 Task: Create List Brand Extension Review in Board User Experience Best Practices to Workspace Event Furniture Rentals. Create List Brand Architecture Analysis in Board Product Price Optimization to Workspace Event Furniture Rentals. Create List Brand Architecture Strategy in Board Public Relations Crisis Communication Plan Development and Execution to Workspace Event Furniture Rentals
Action: Mouse moved to (656, 188)
Screenshot: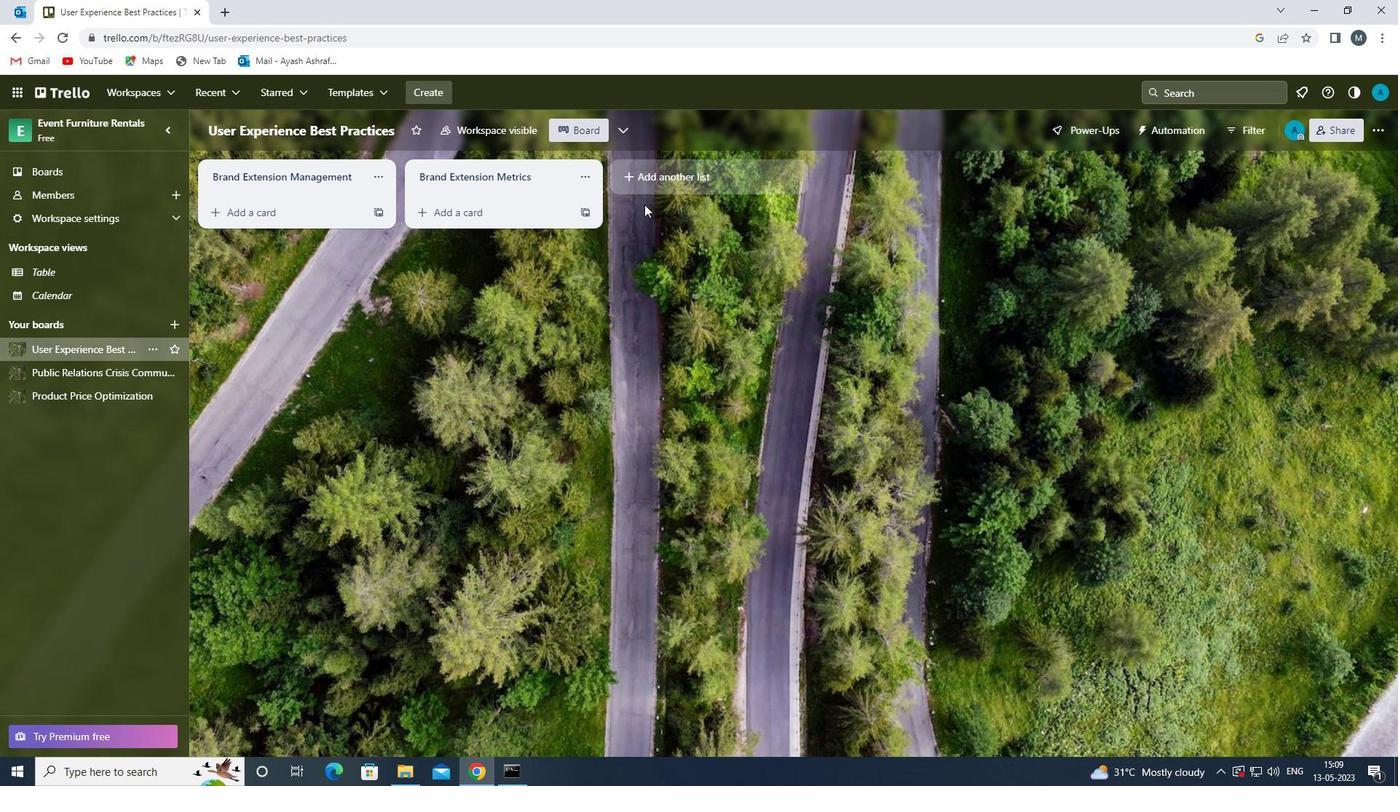
Action: Mouse pressed left at (656, 188)
Screenshot: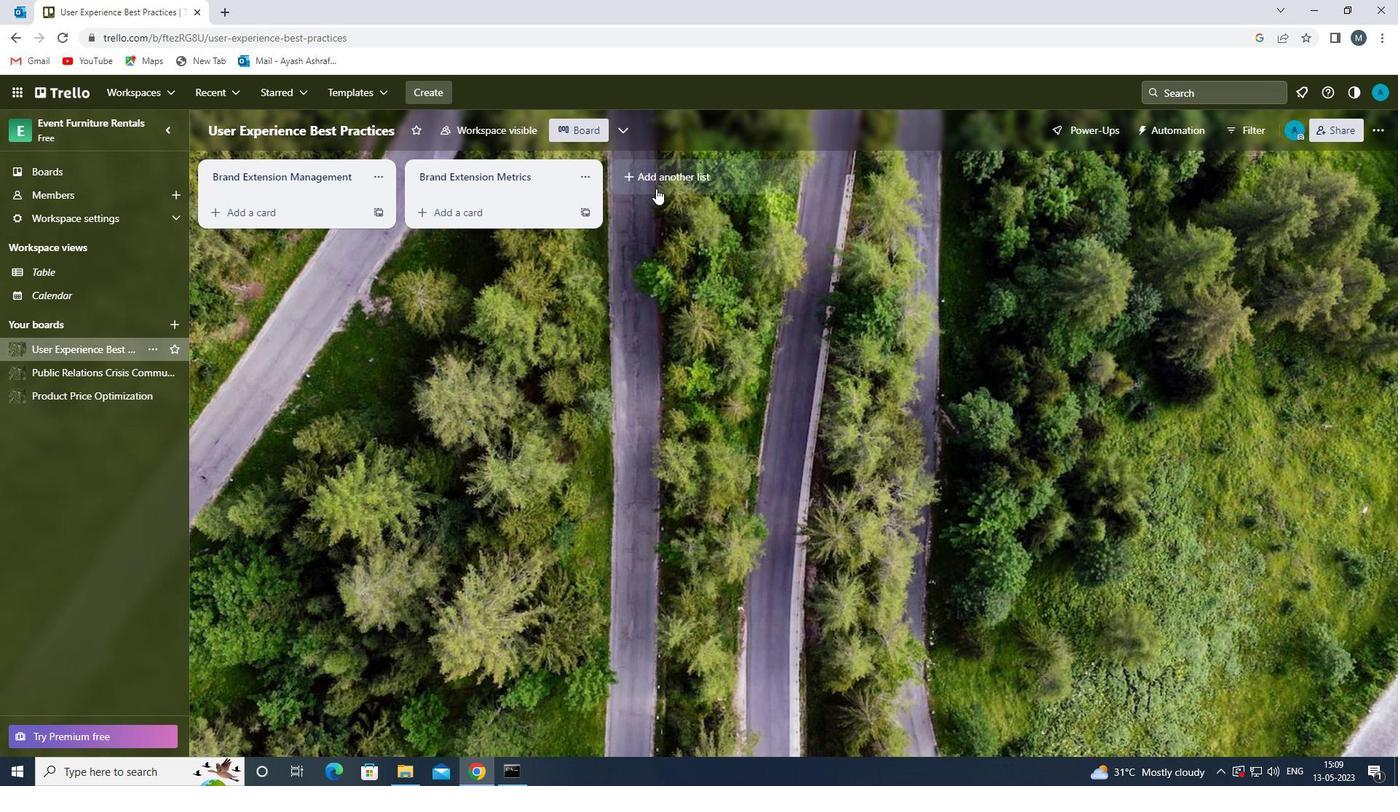 
Action: Mouse moved to (655, 183)
Screenshot: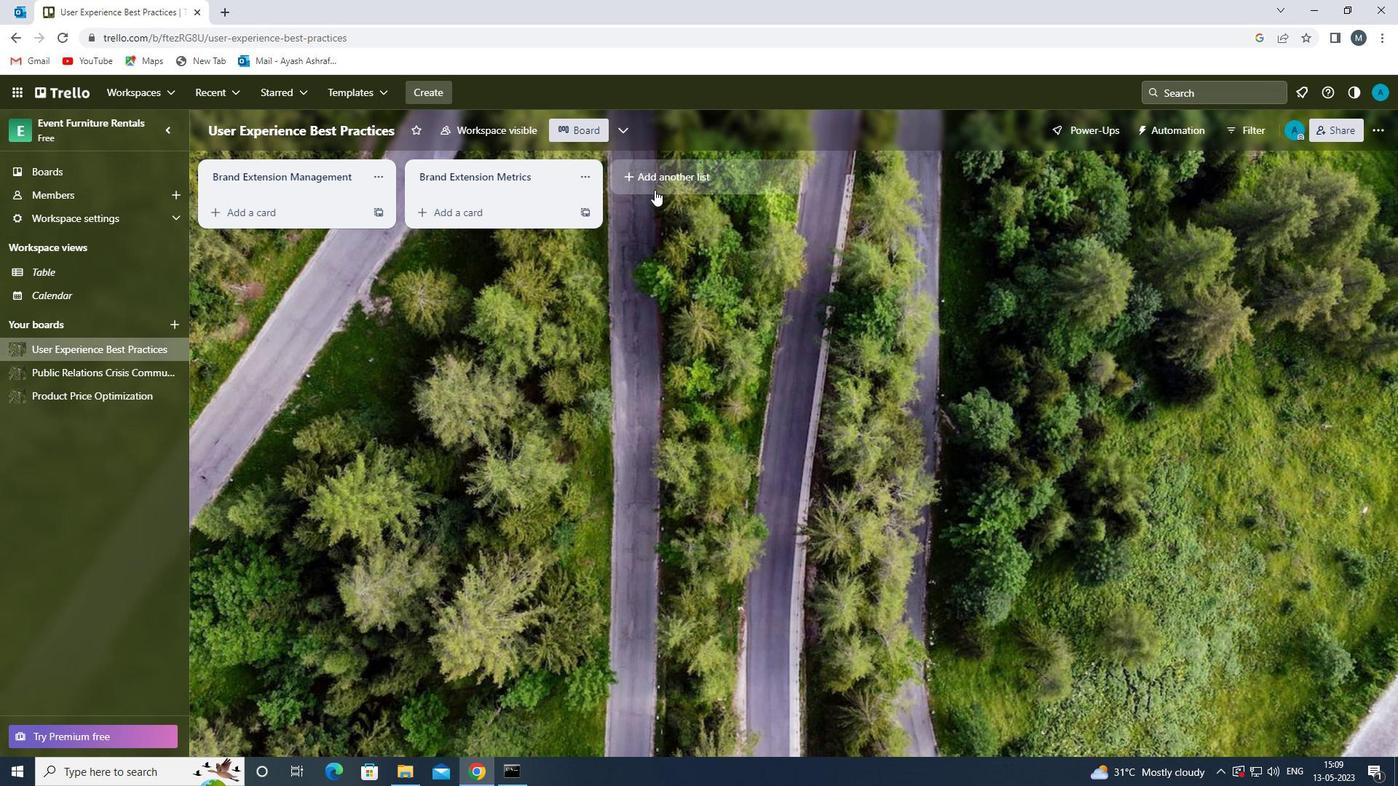 
Action: Mouse pressed left at (655, 183)
Screenshot: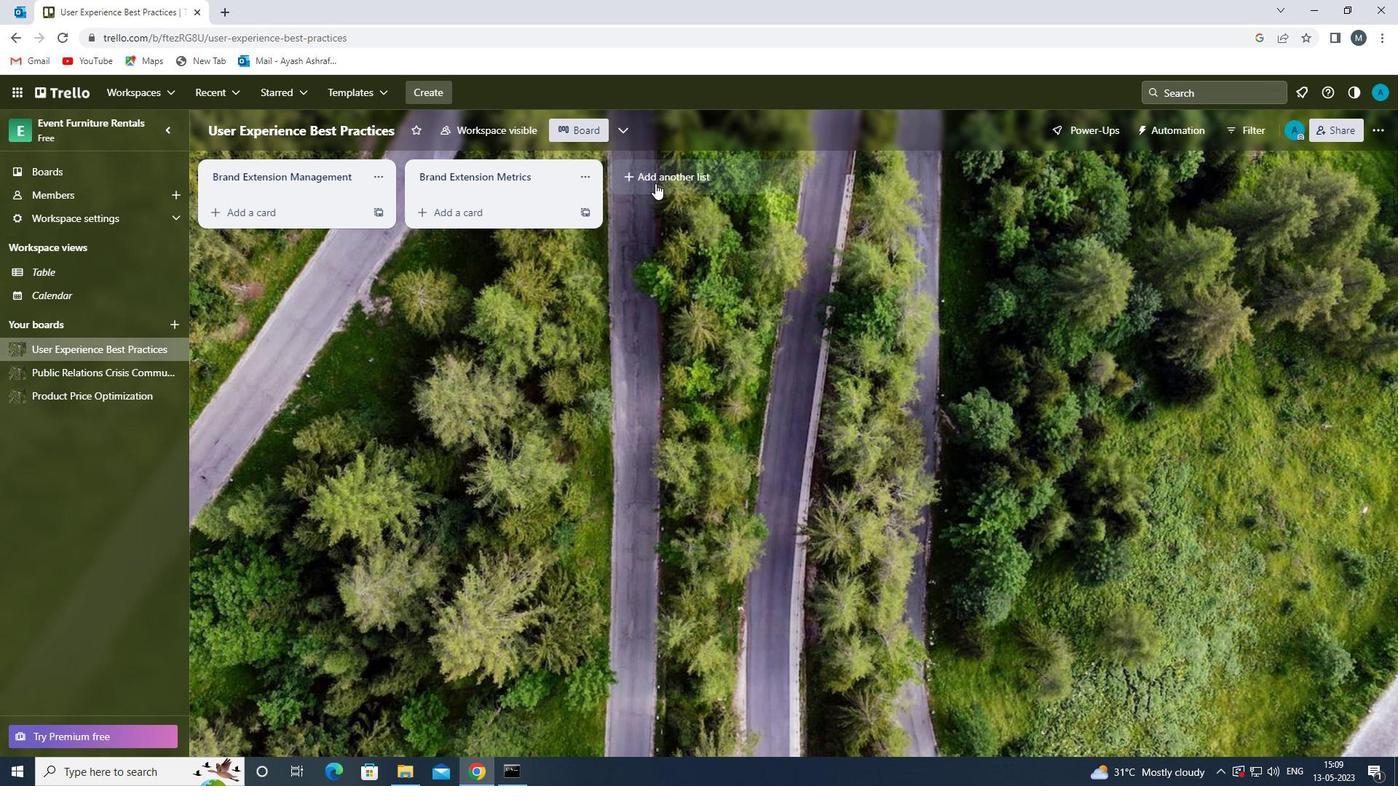 
Action: Mouse moved to (649, 178)
Screenshot: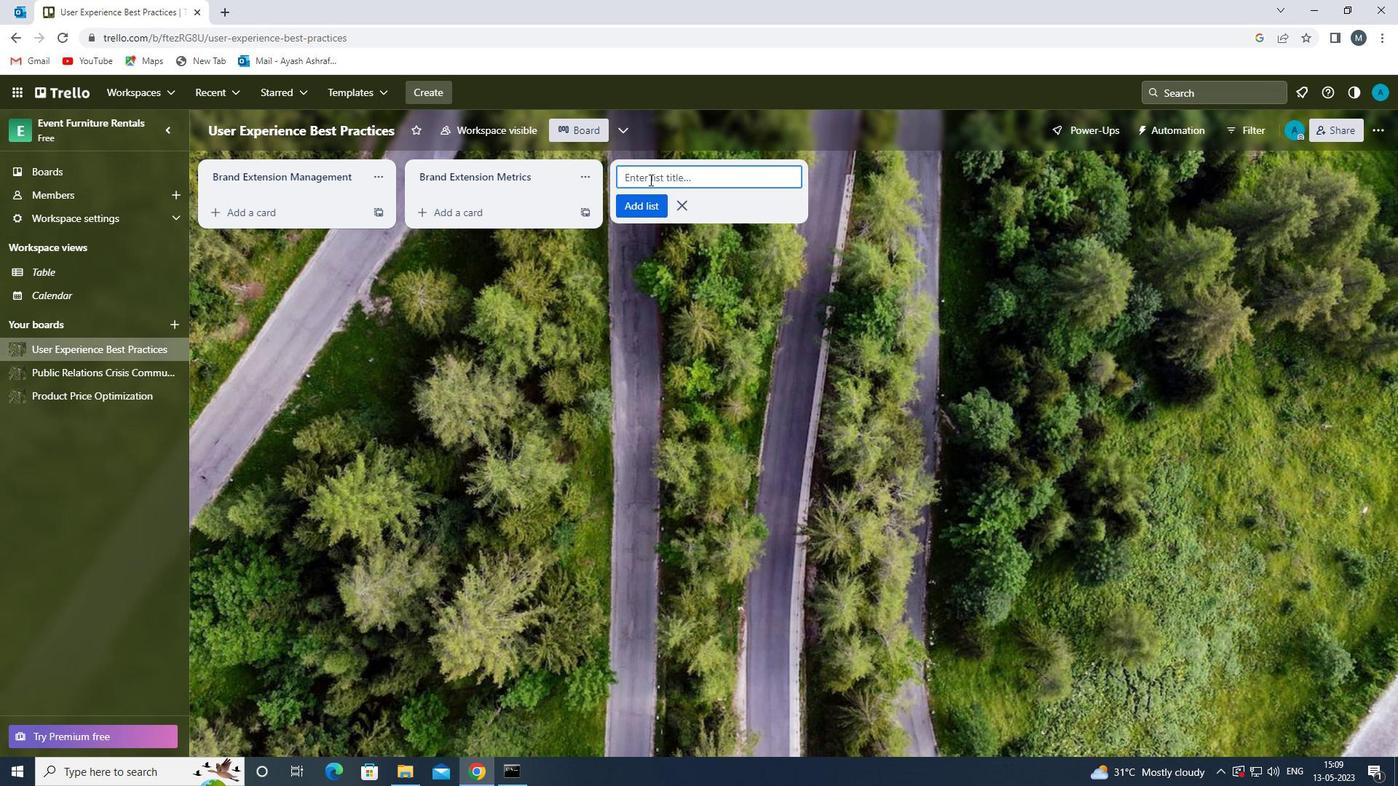 
Action: Mouse pressed left at (649, 178)
Screenshot: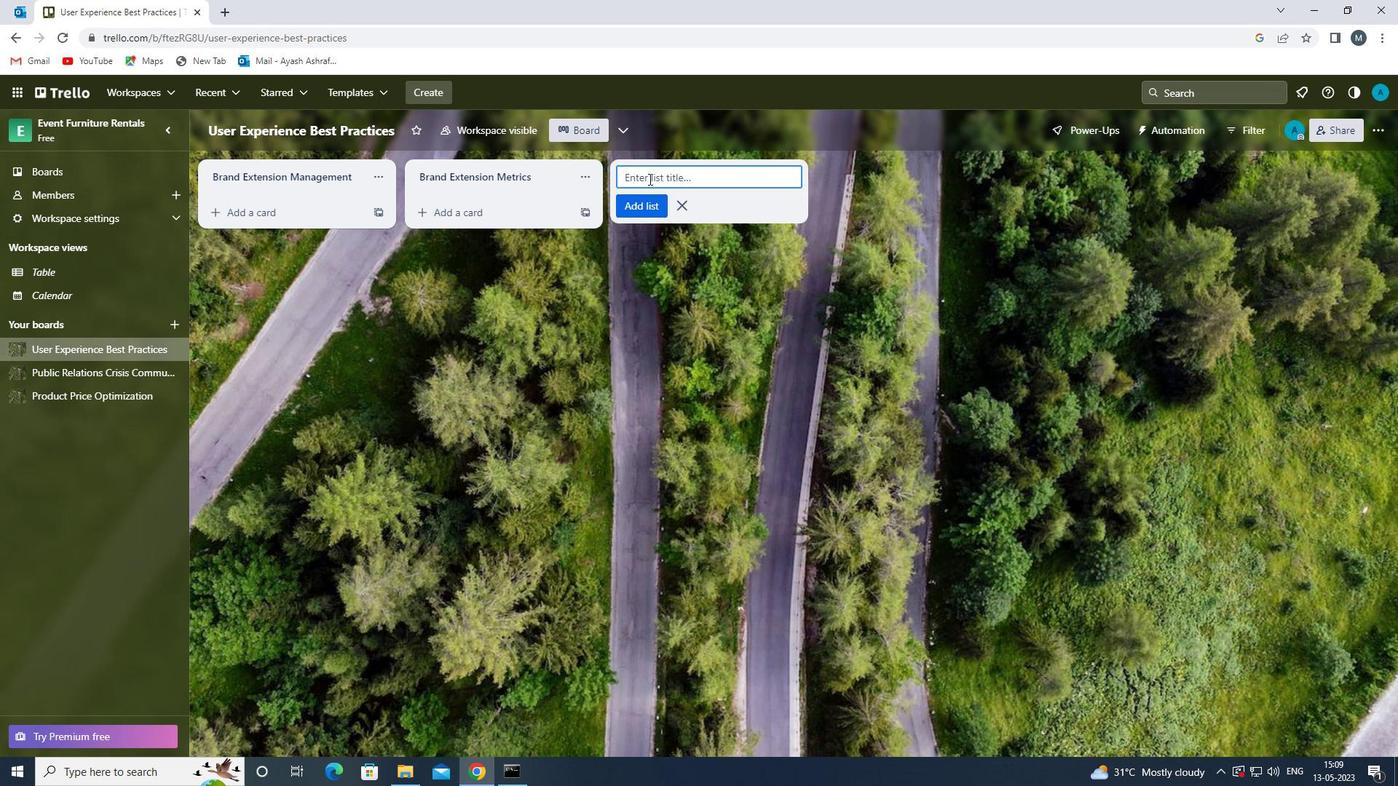 
Action: Key pressed <Key.shift>BRAND<Key.space><Key.shift>EXTENSION<Key.space><Key.shift>REVIEW<Key.space>
Screenshot: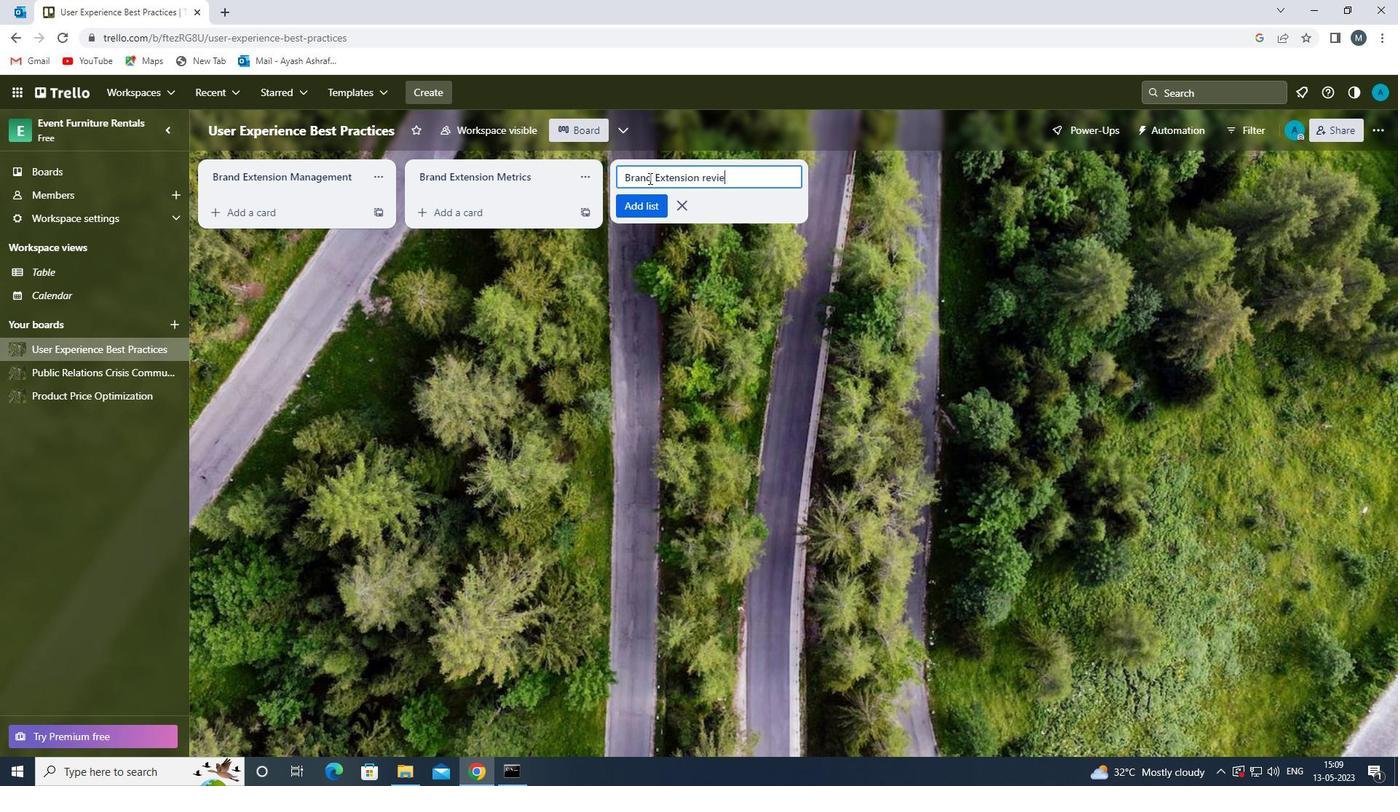 
Action: Mouse moved to (706, 176)
Screenshot: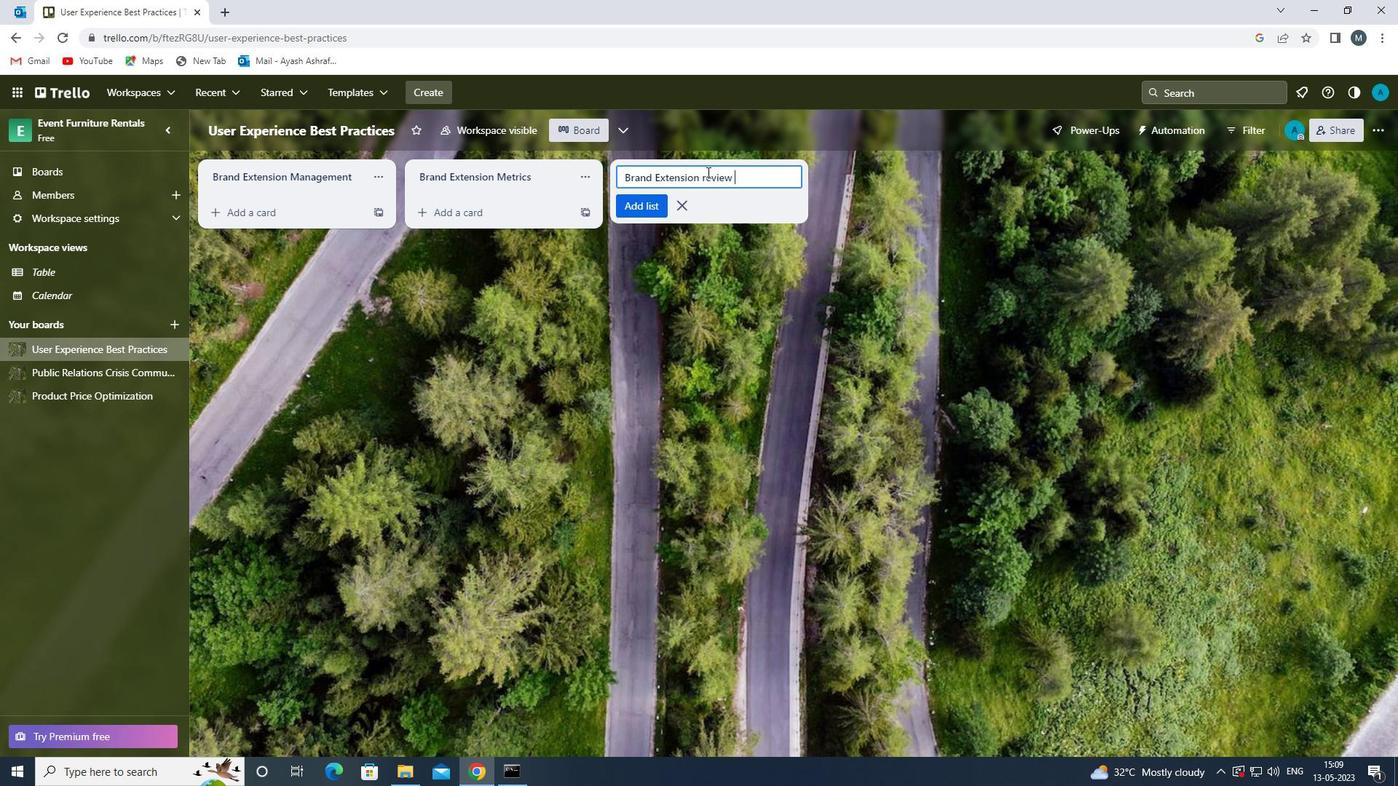 
Action: Mouse pressed left at (706, 176)
Screenshot: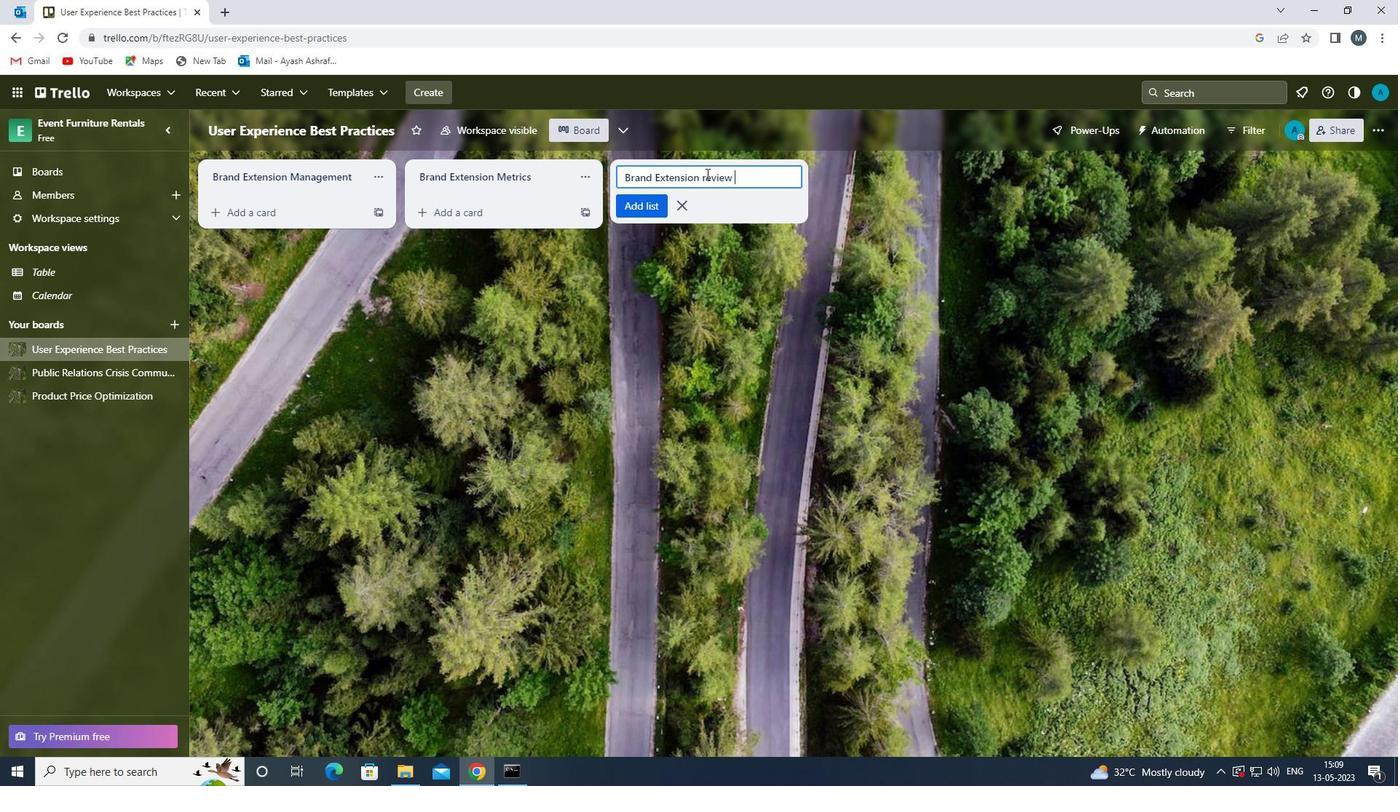 
Action: Mouse moved to (706, 177)
Screenshot: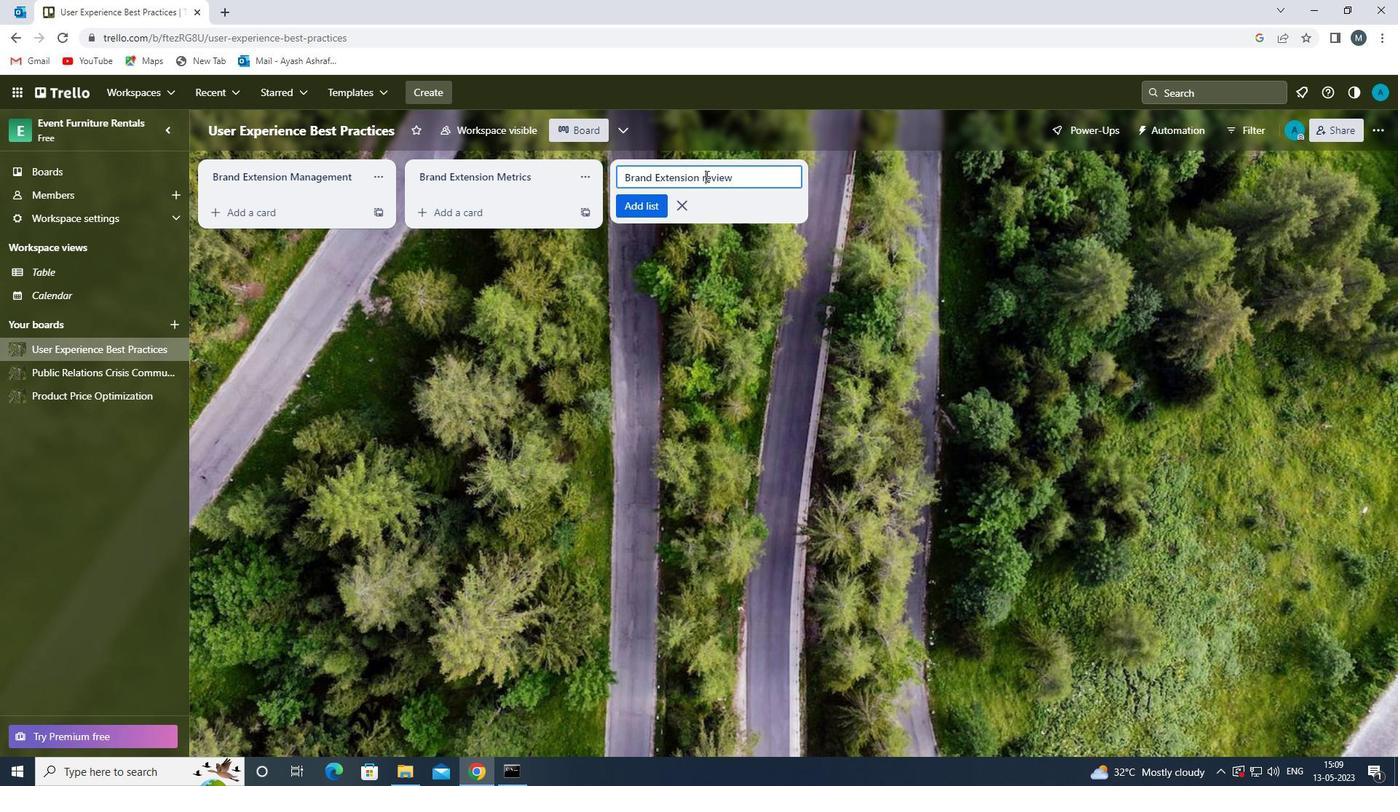
Action: Key pressed <Key.backspace><Key.shift>R
Screenshot: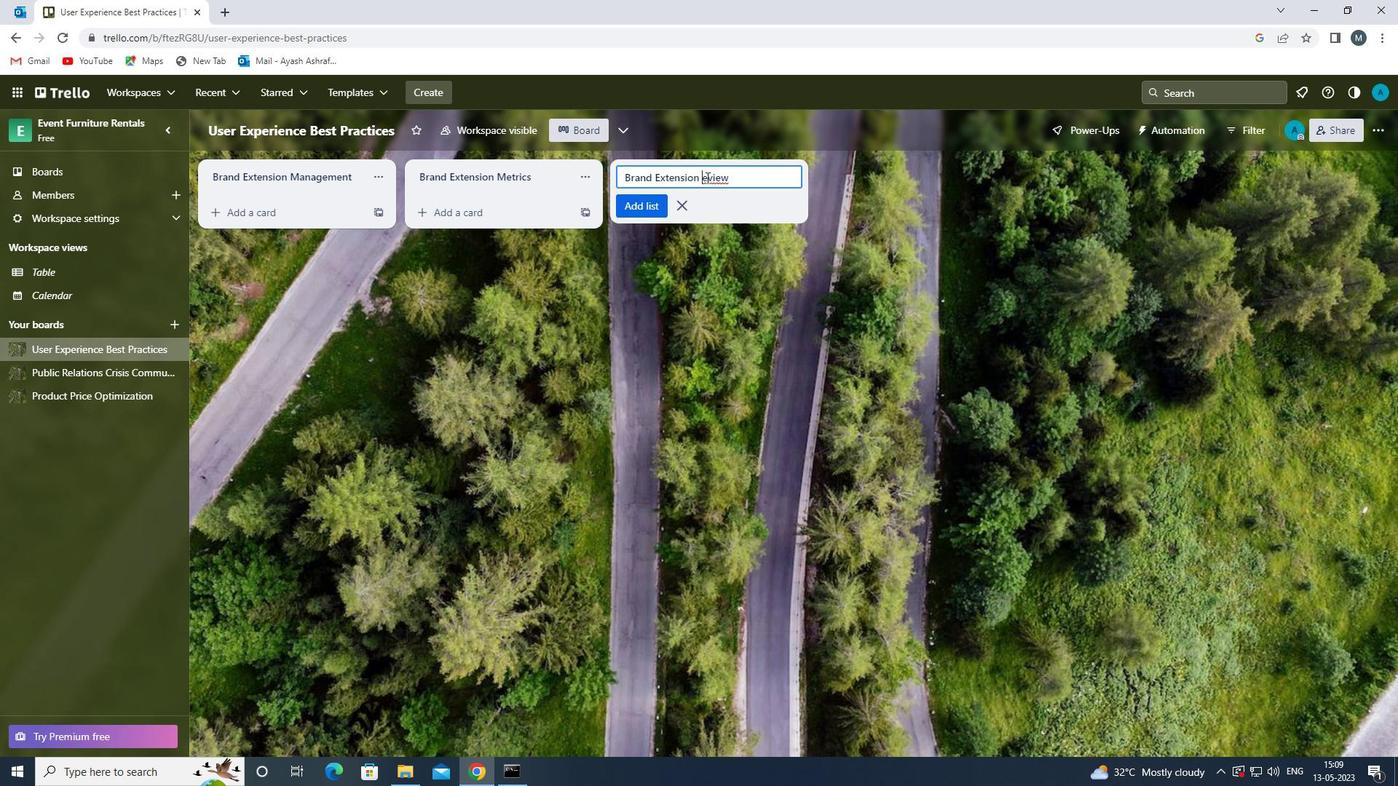 
Action: Mouse moved to (644, 212)
Screenshot: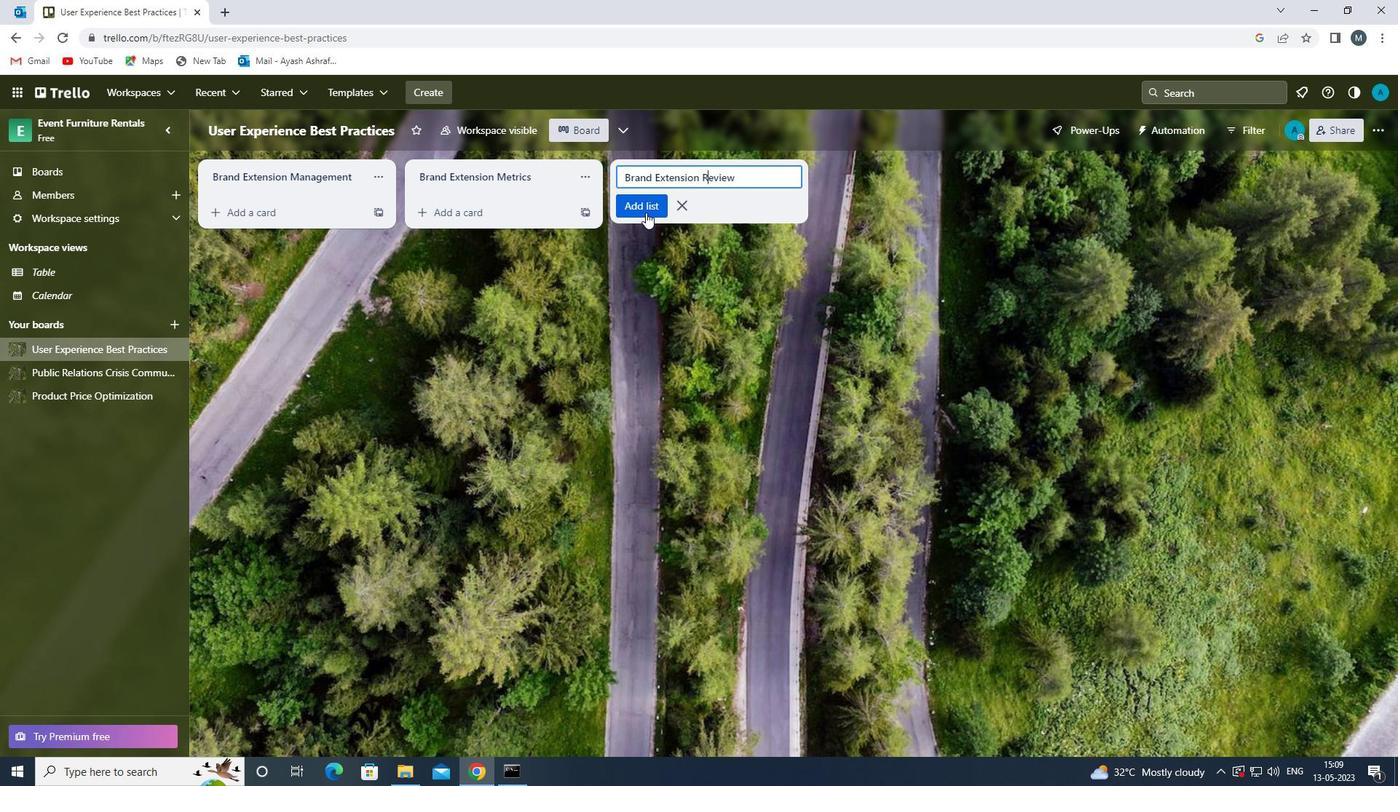 
Action: Mouse pressed left at (644, 212)
Screenshot: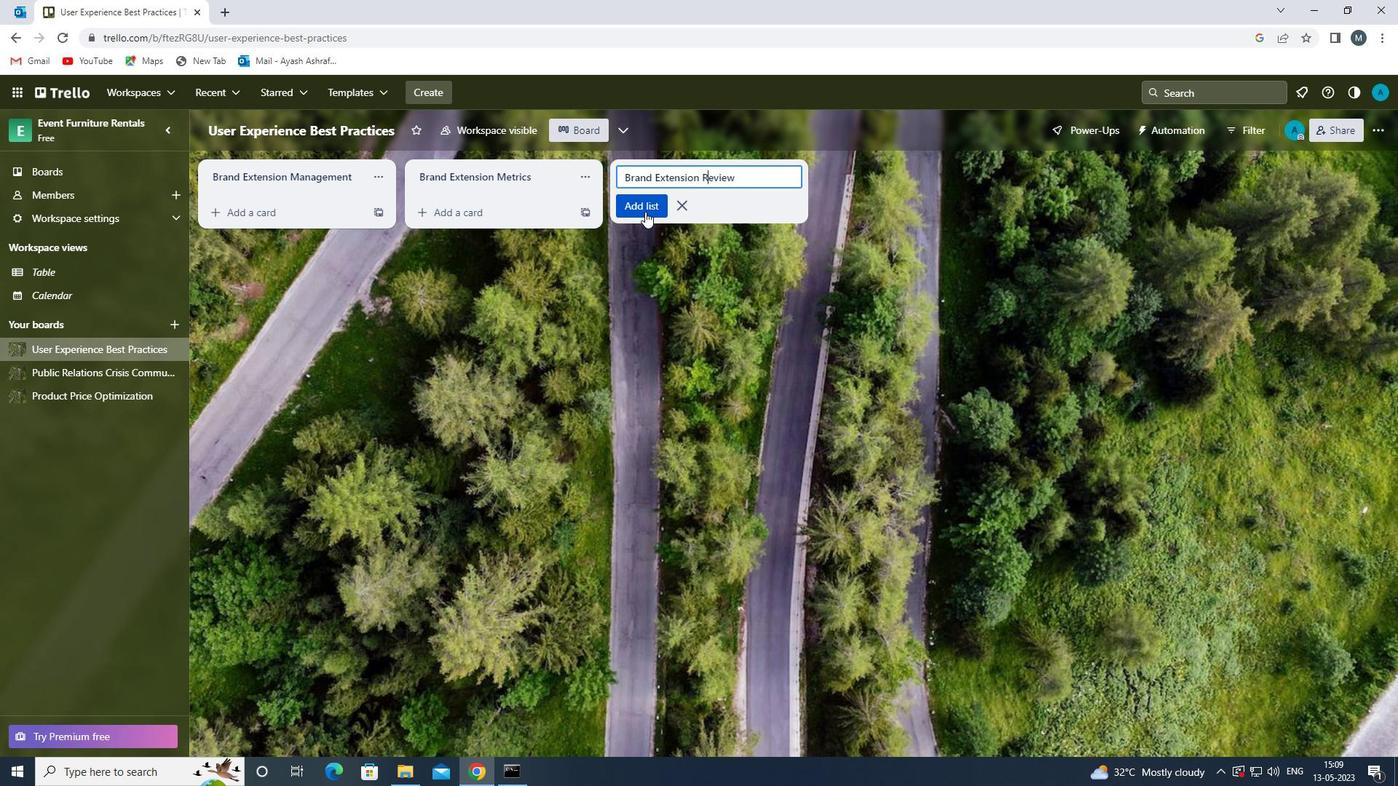 
Action: Mouse moved to (469, 426)
Screenshot: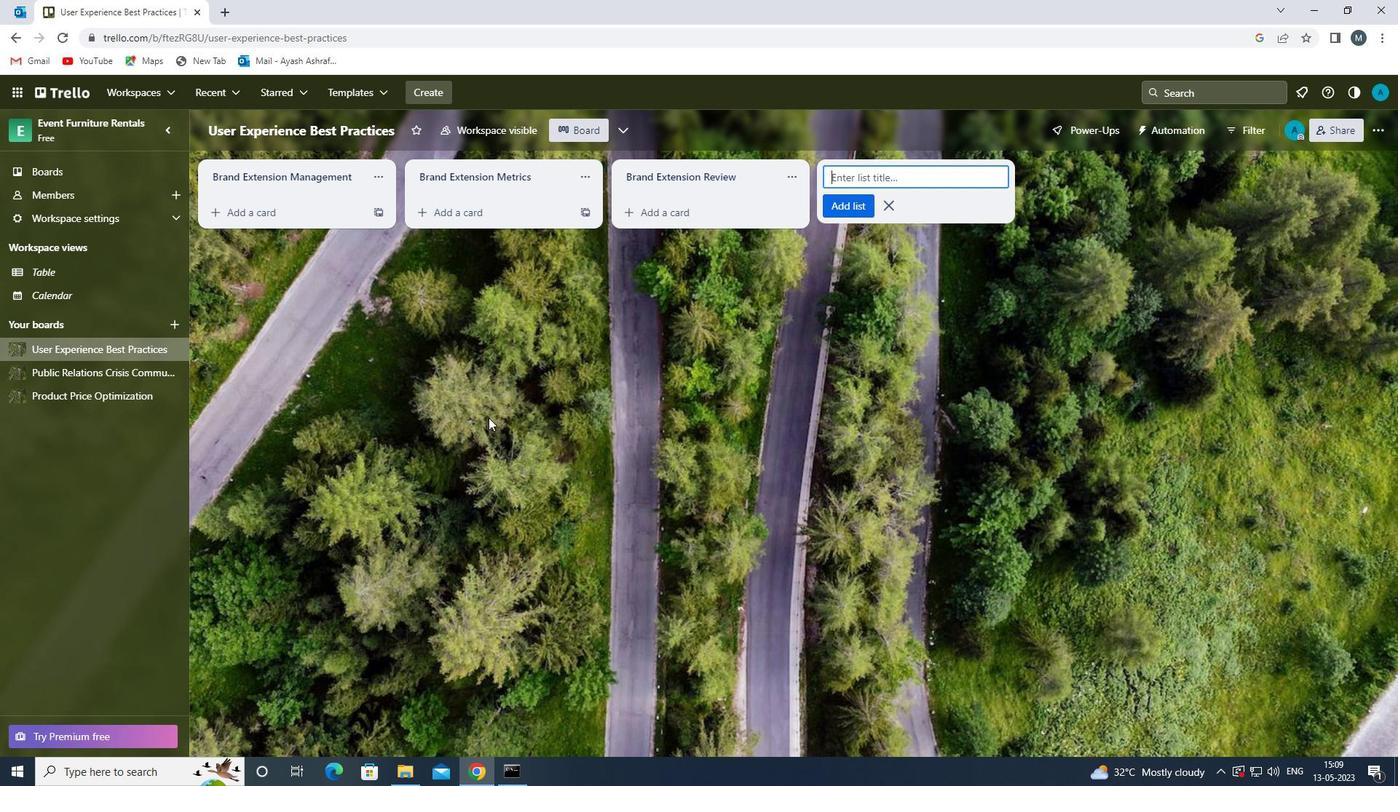 
Action: Mouse pressed left at (469, 426)
Screenshot: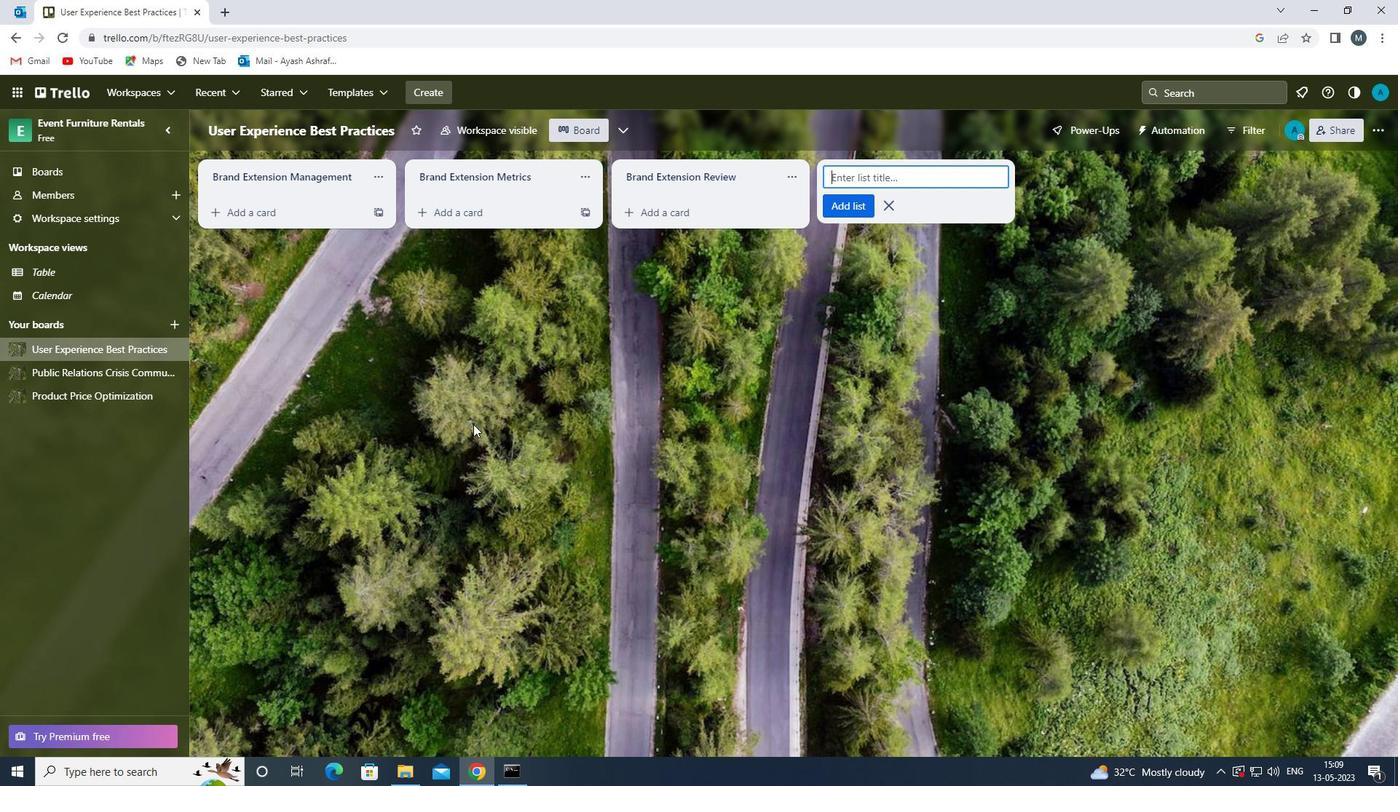 
Action: Mouse moved to (86, 400)
Screenshot: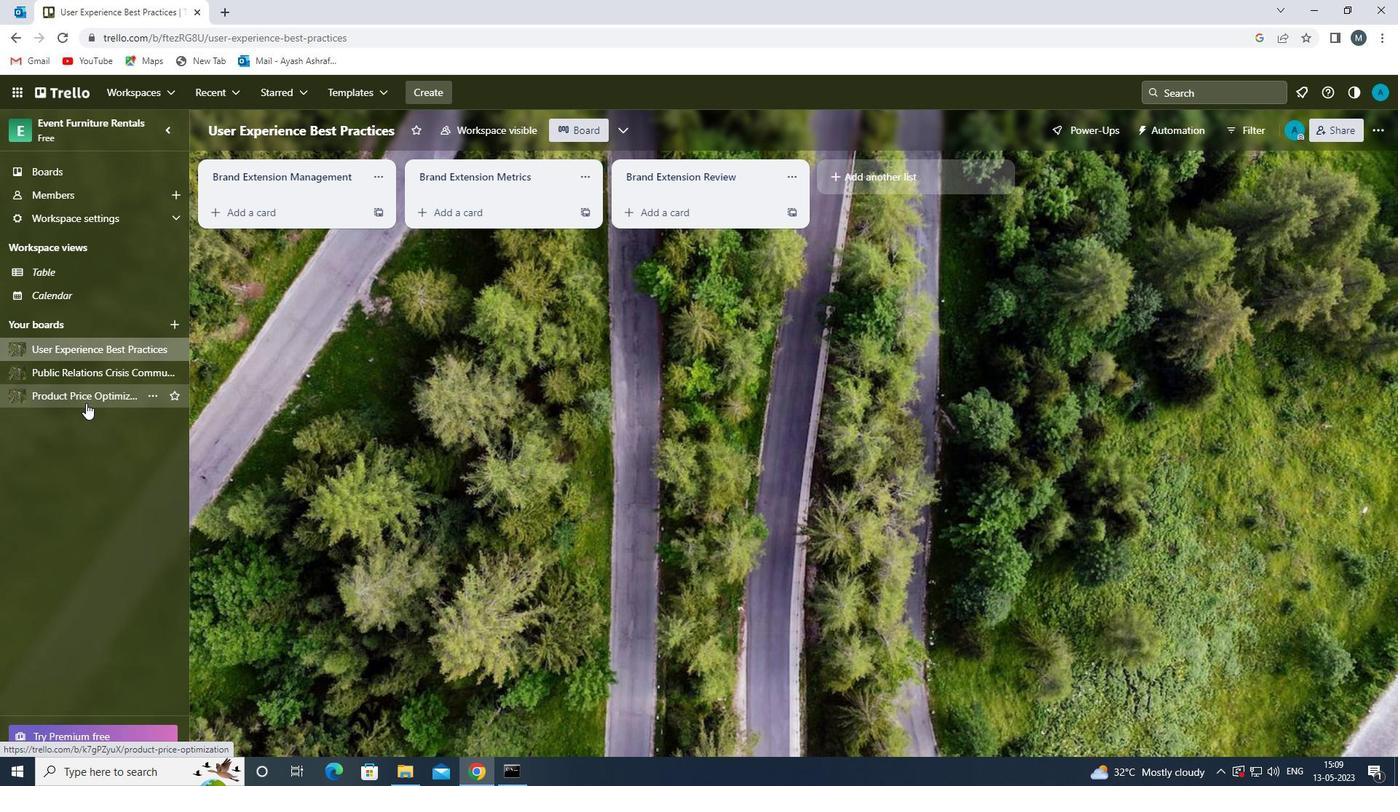 
Action: Mouse pressed left at (86, 400)
Screenshot: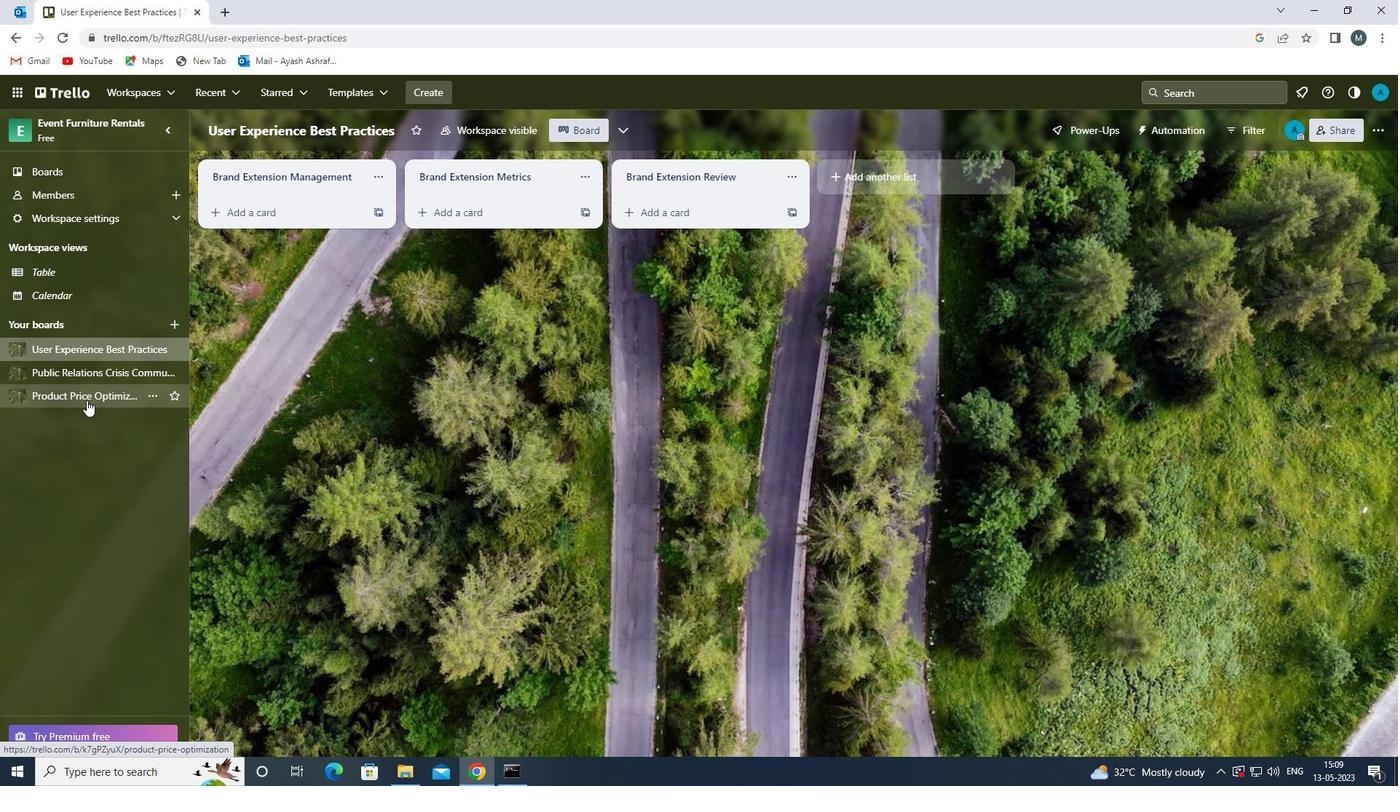
Action: Mouse moved to (658, 179)
Screenshot: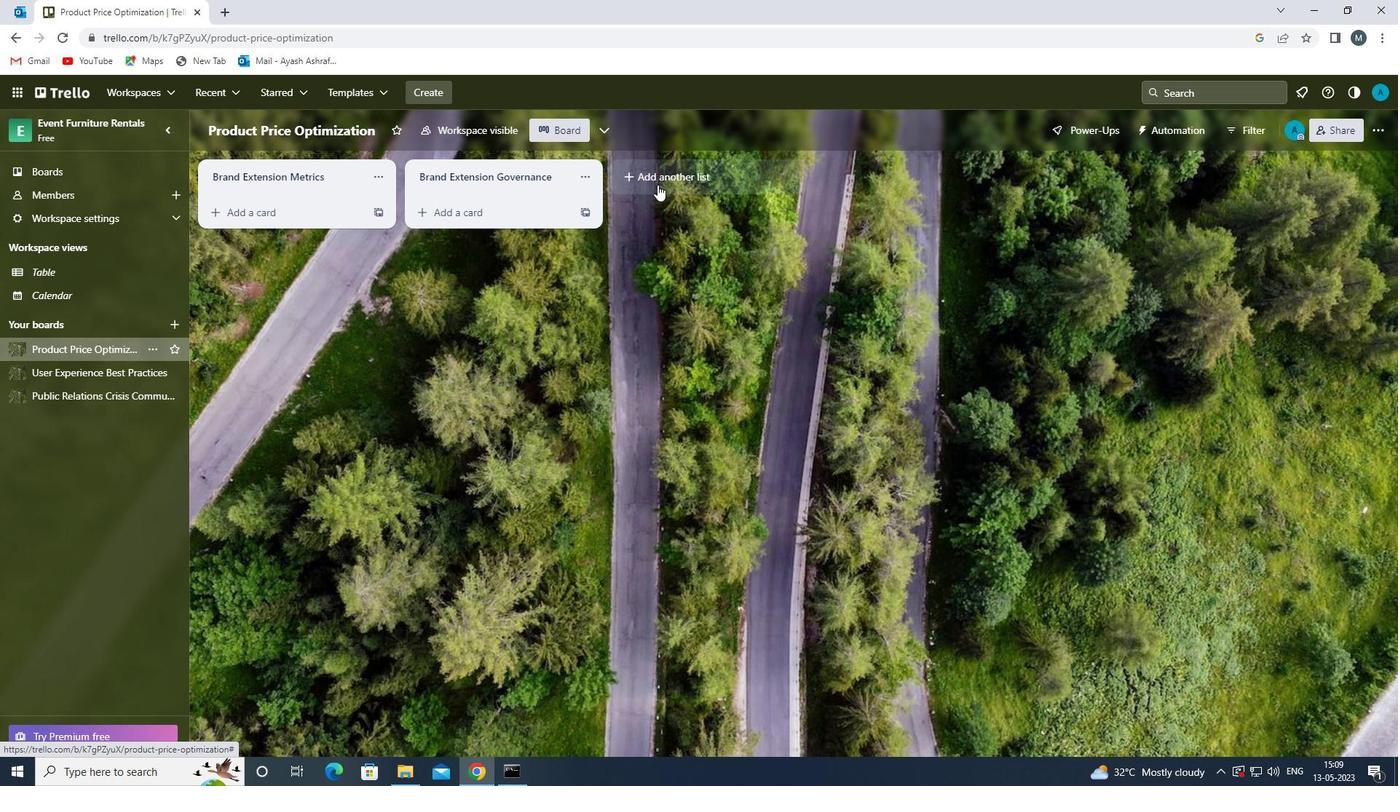 
Action: Mouse pressed left at (658, 179)
Screenshot: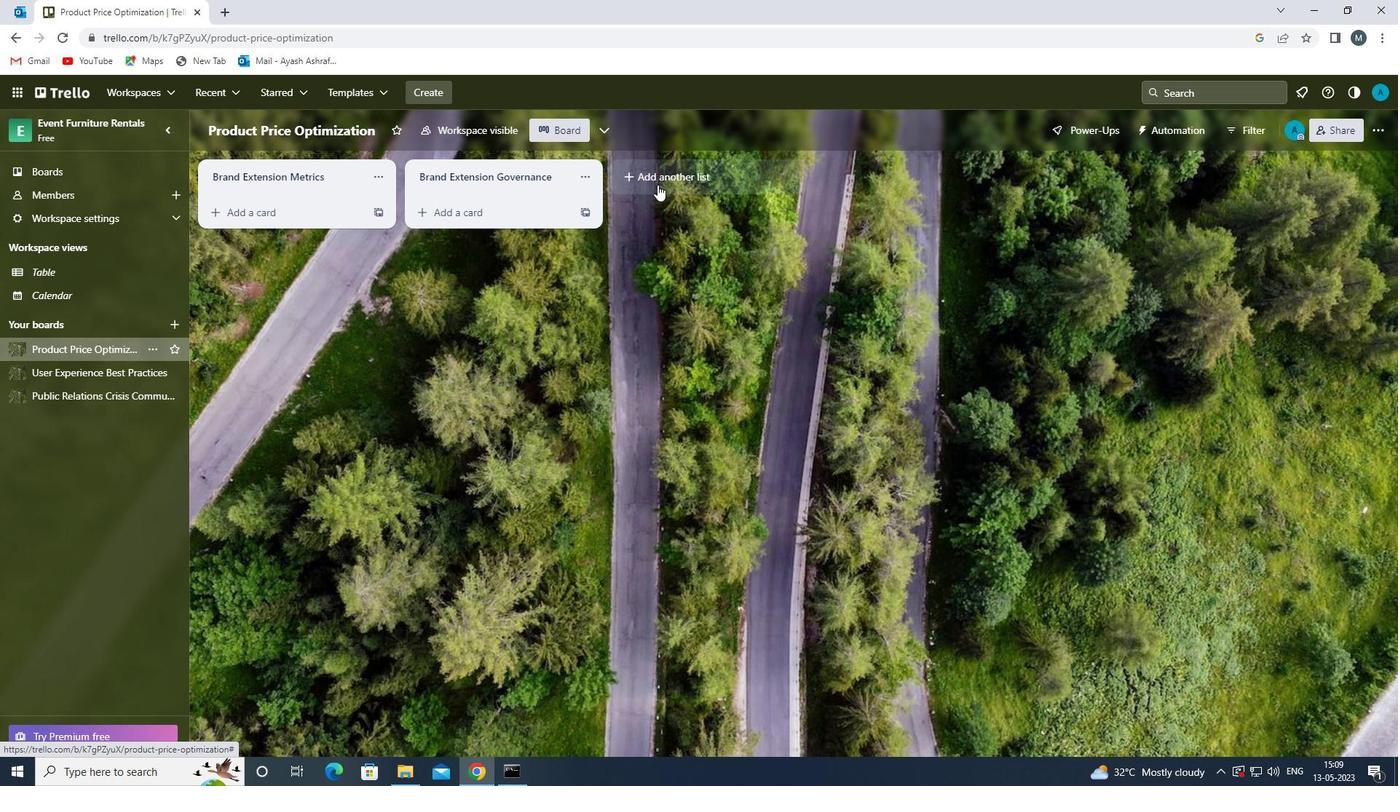 
Action: Mouse moved to (639, 179)
Screenshot: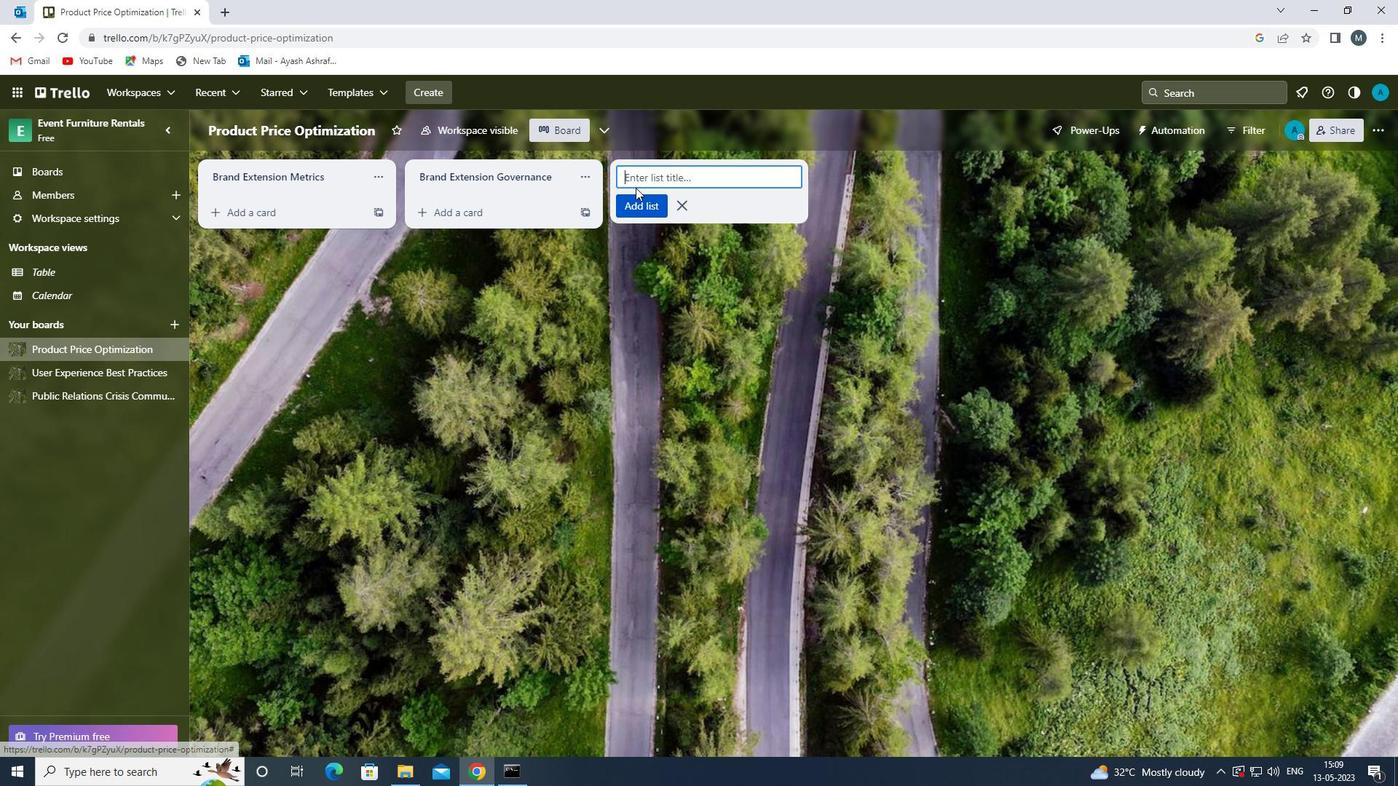 
Action: Mouse pressed left at (639, 179)
Screenshot: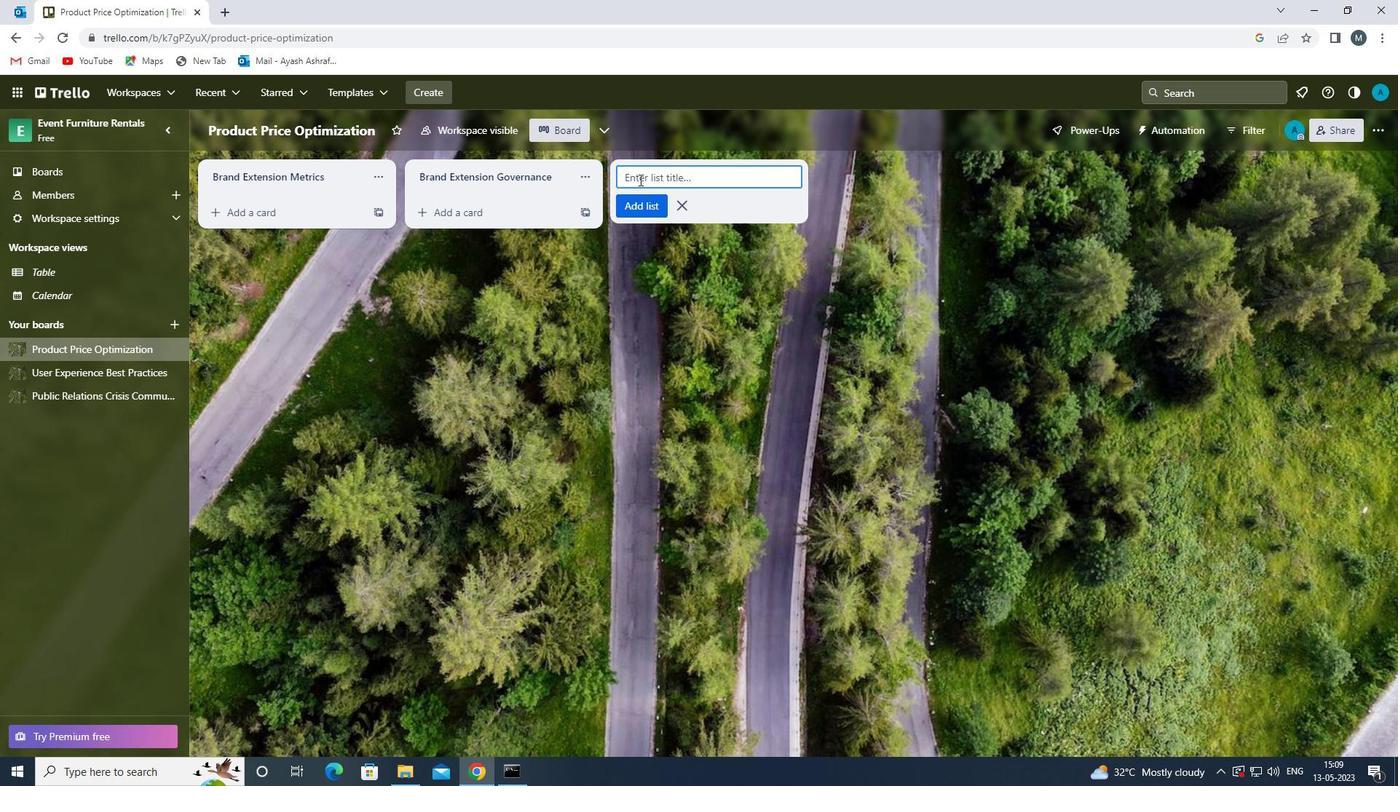 
Action: Key pressed <Key.shift>BRAND<Key.space><Key.shift>ARCHITECTURE<Key.space><Key.shift>ANALYSIS<Key.space>
Screenshot: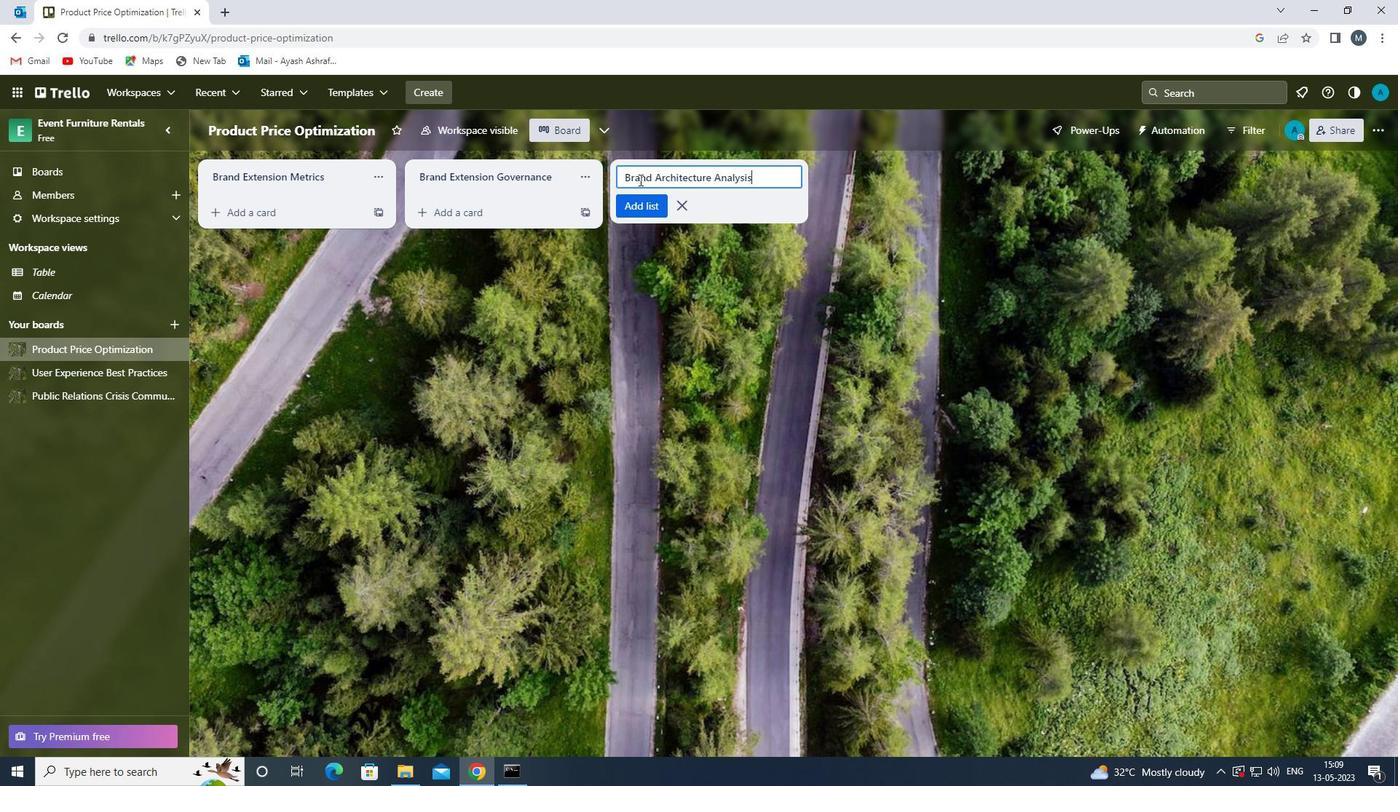 
Action: Mouse moved to (633, 206)
Screenshot: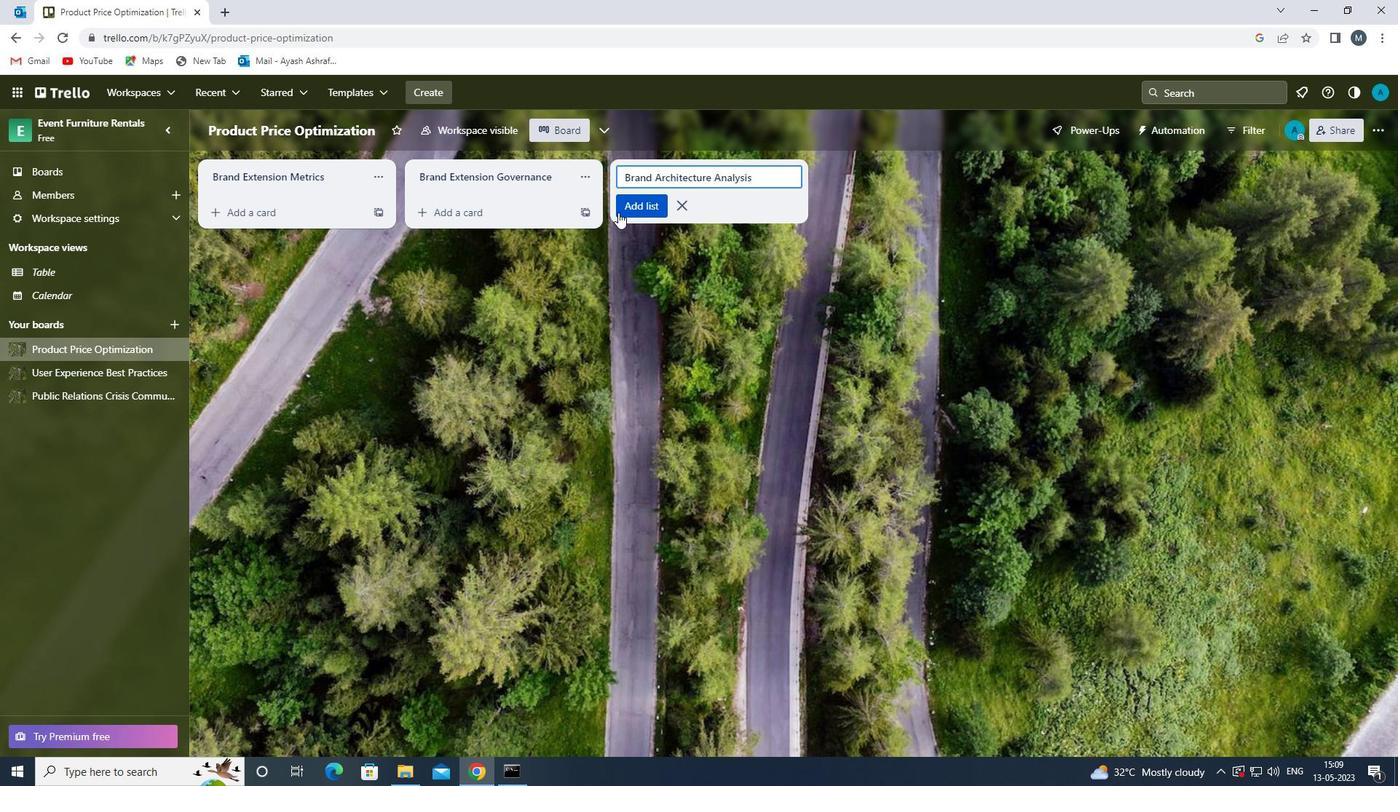 
Action: Mouse pressed left at (633, 206)
Screenshot: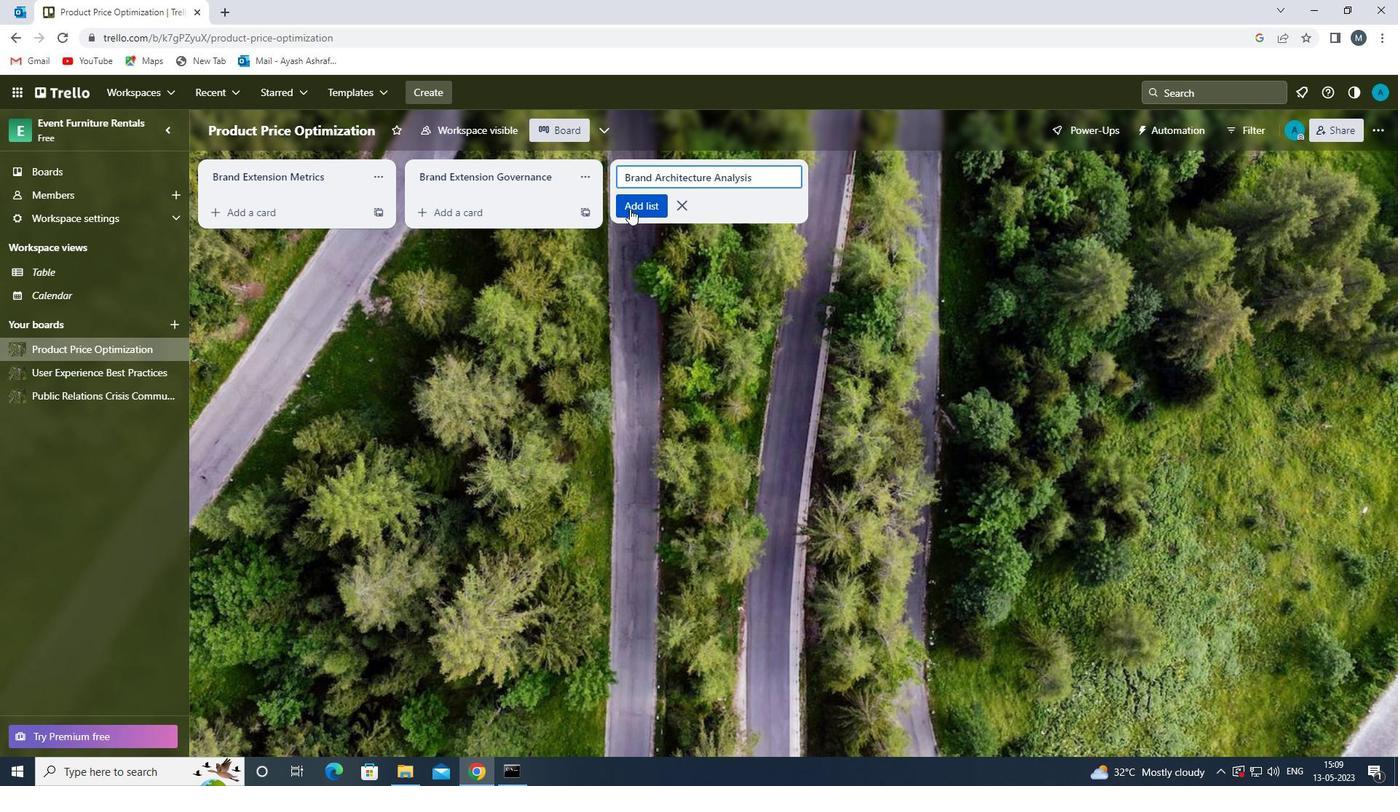 
Action: Mouse moved to (443, 432)
Screenshot: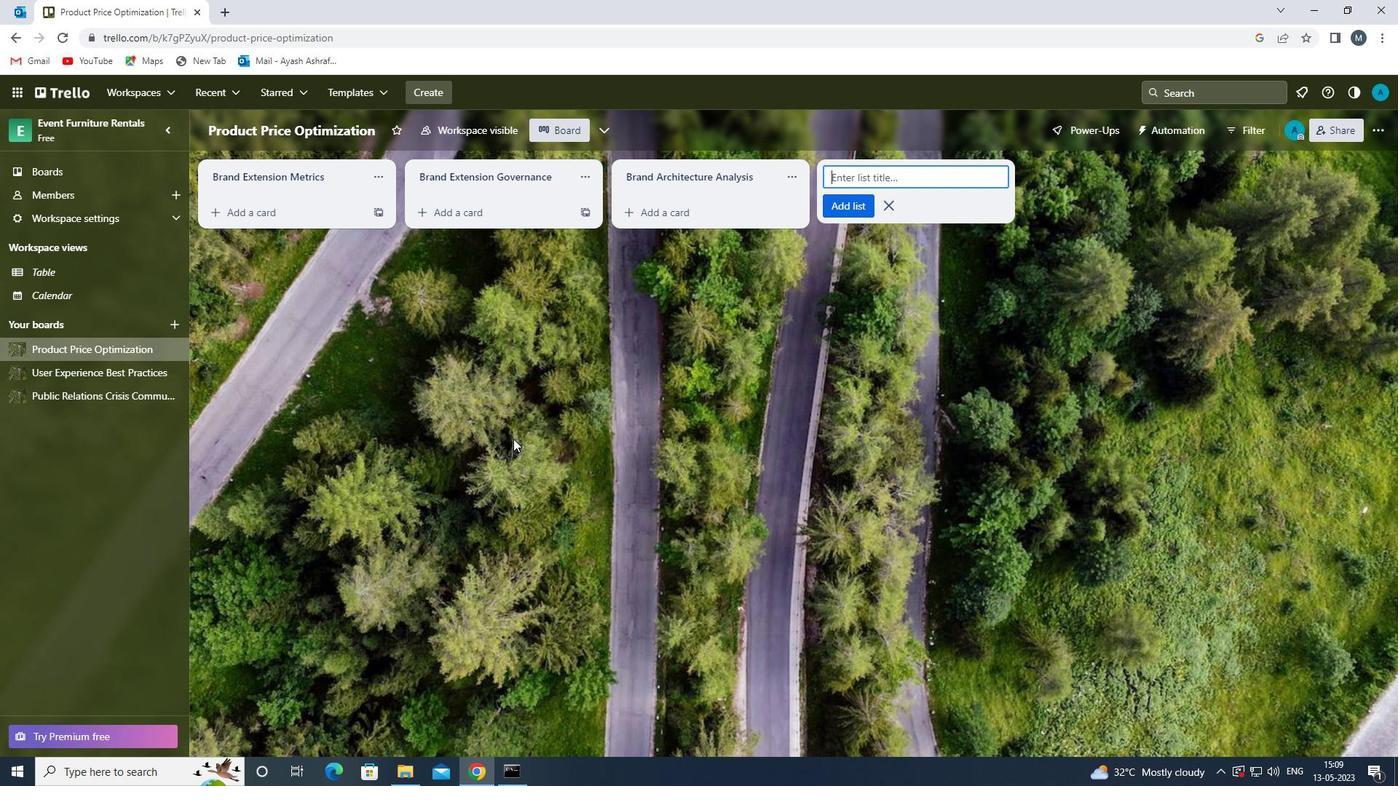 
Action: Mouse pressed left at (443, 432)
Screenshot: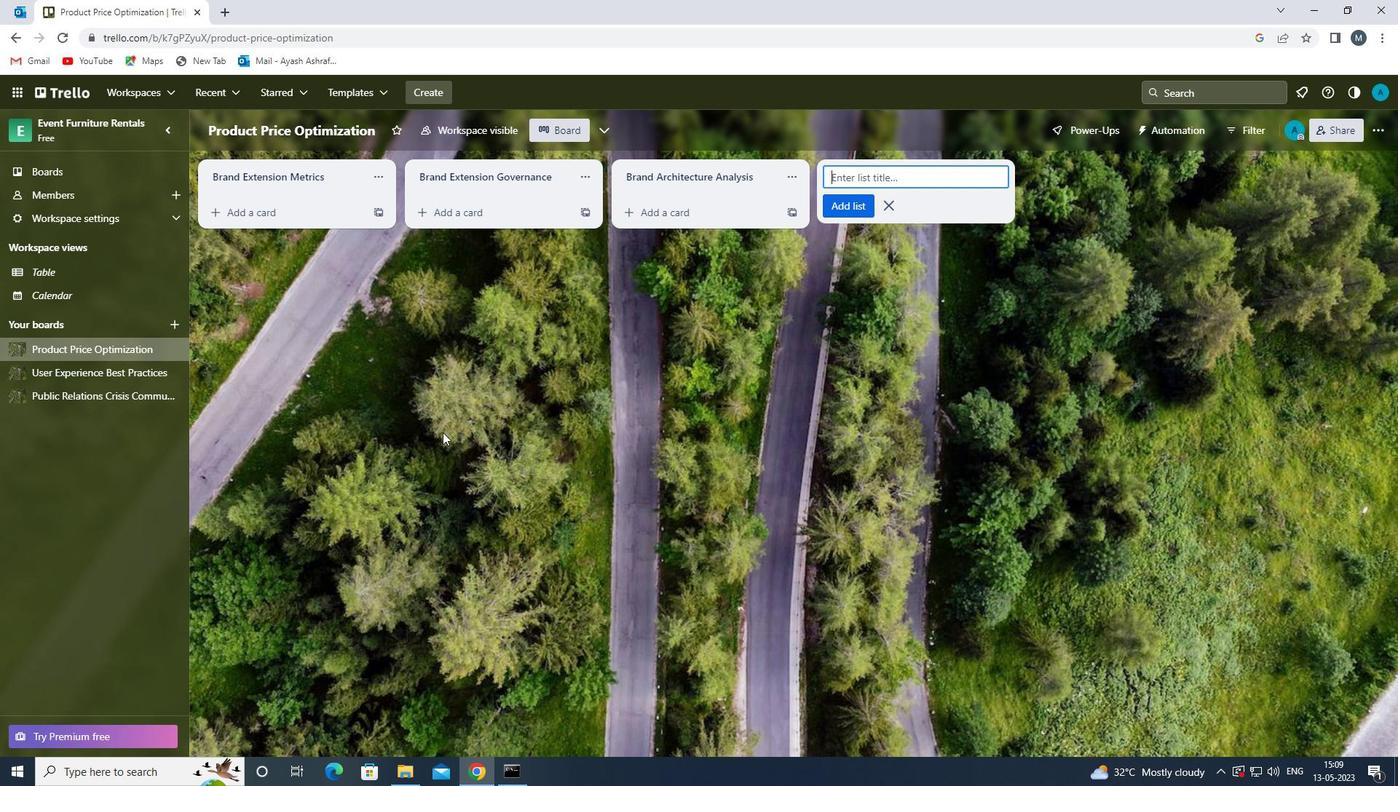 
Action: Mouse moved to (74, 400)
Screenshot: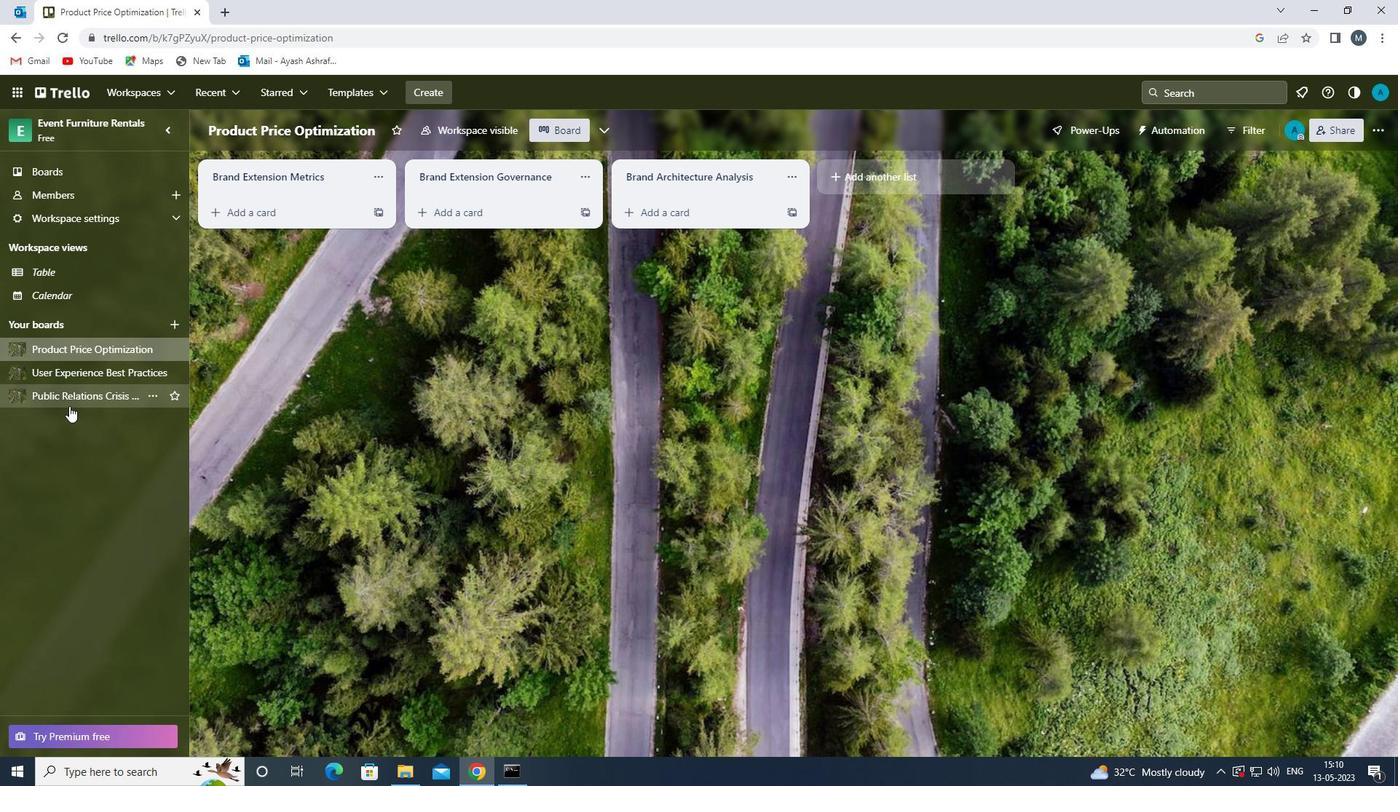 
Action: Mouse pressed left at (74, 400)
Screenshot: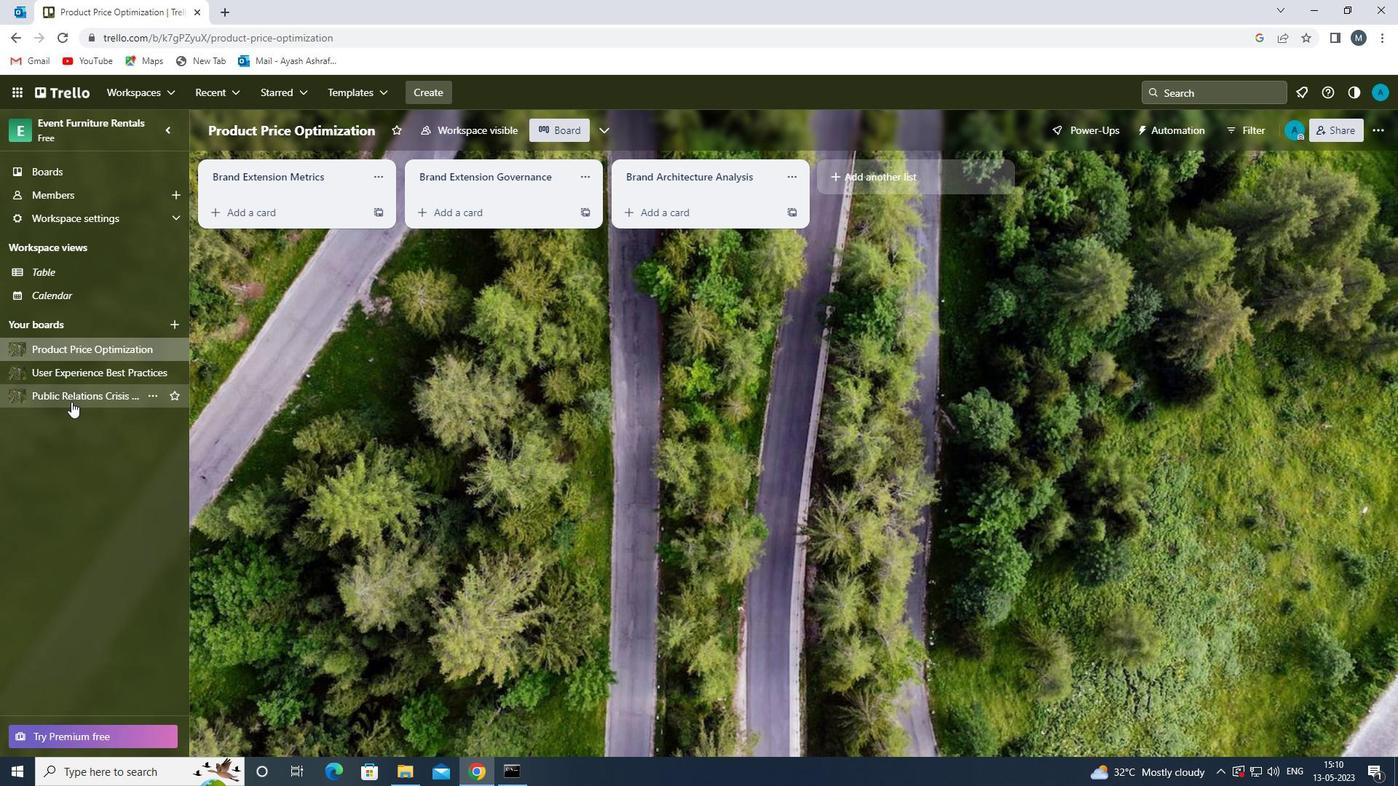 
Action: Mouse moved to (664, 173)
Screenshot: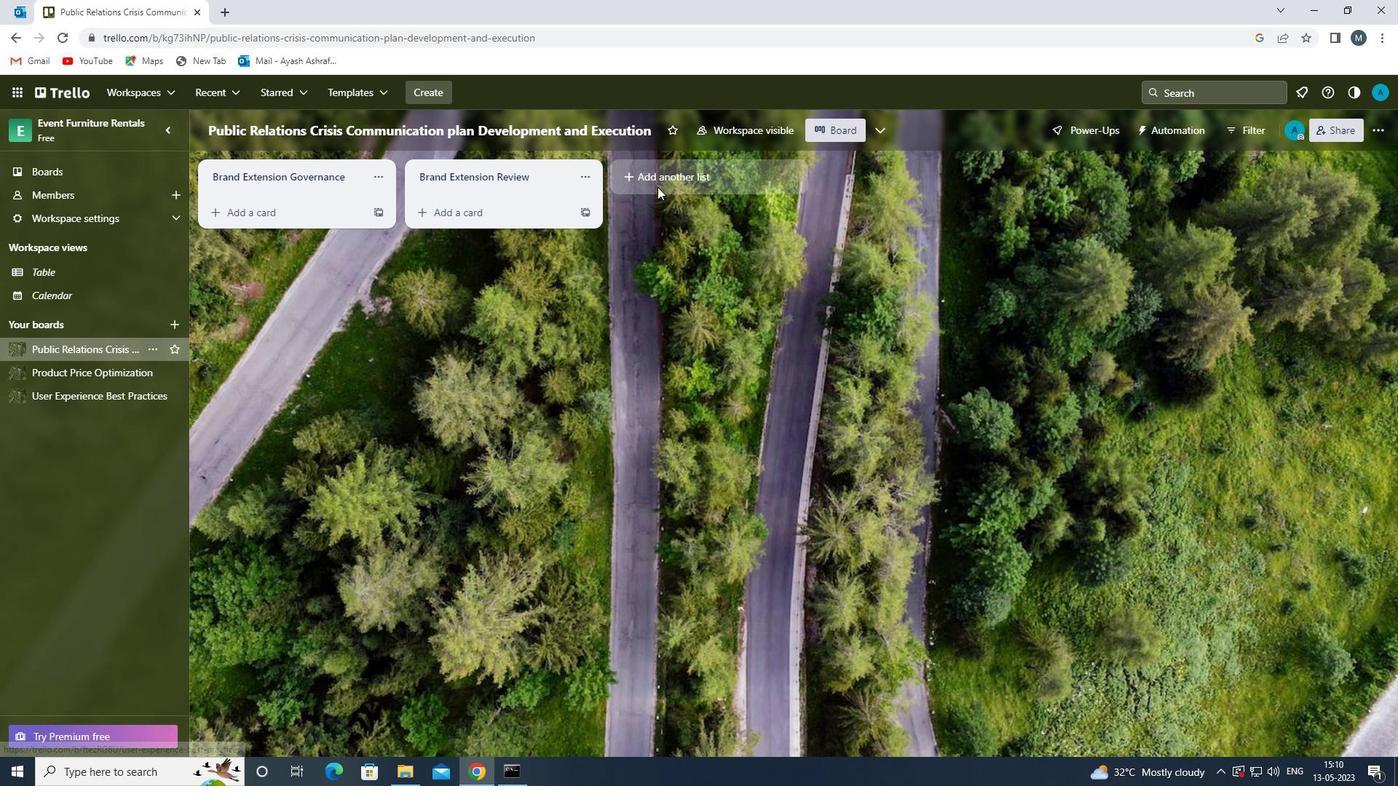 
Action: Mouse pressed left at (664, 173)
Screenshot: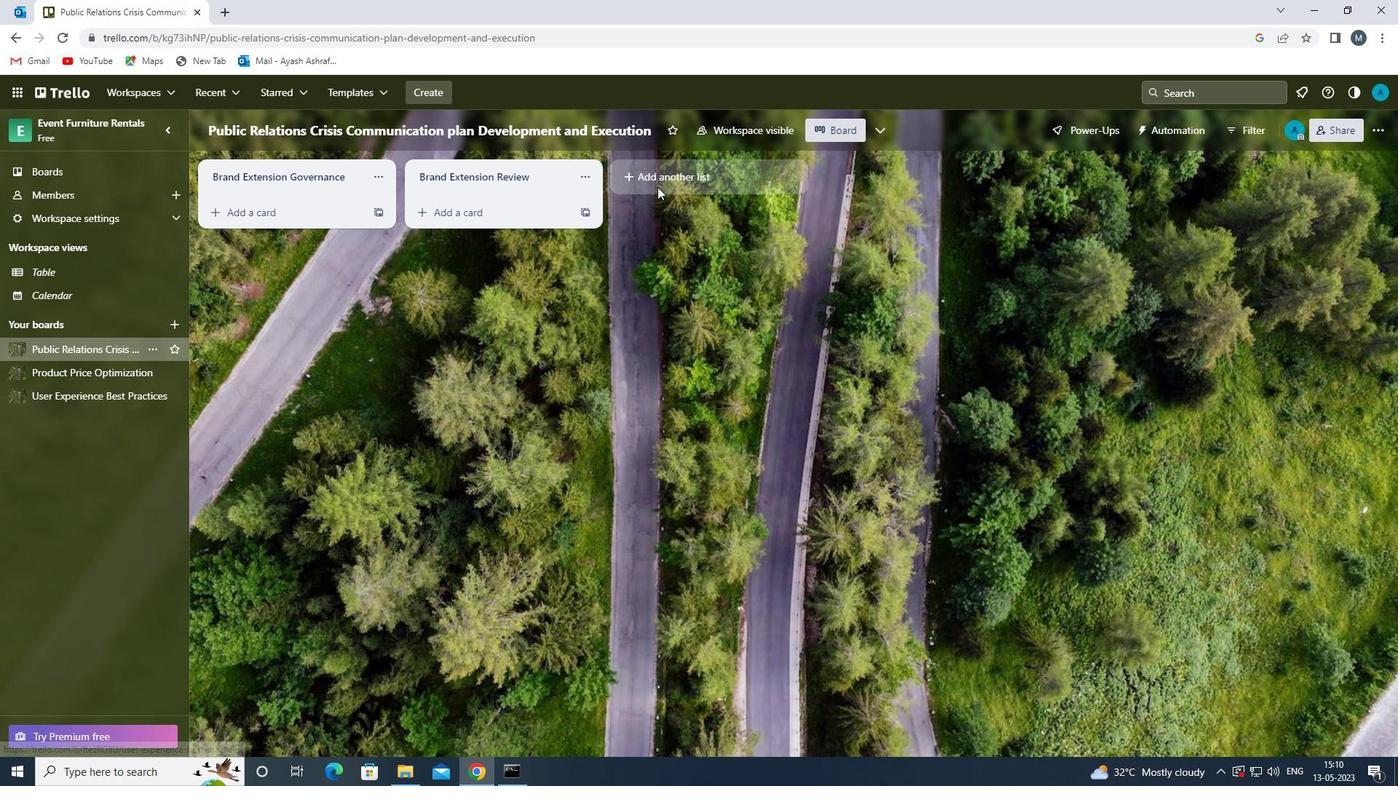 
Action: Mouse moved to (661, 179)
Screenshot: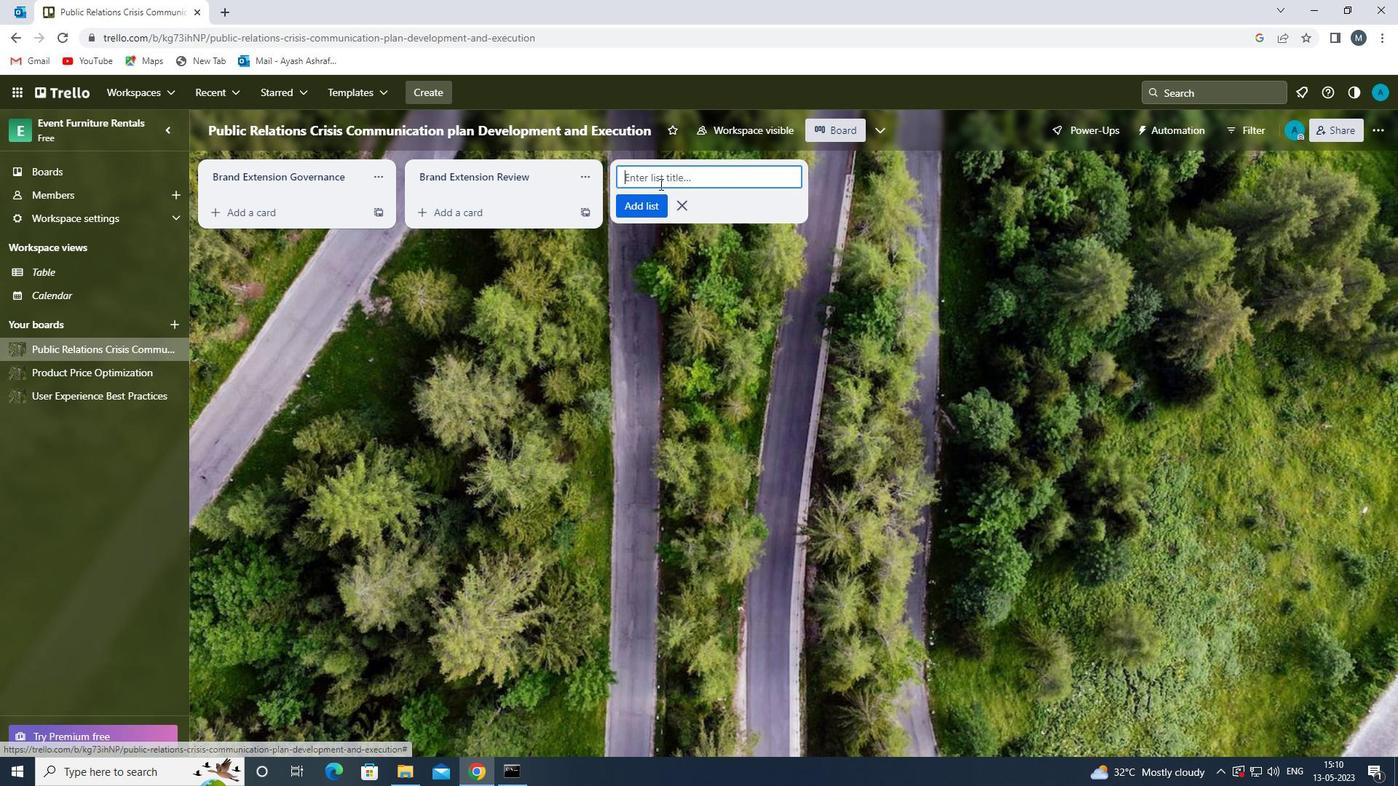
Action: Mouse pressed left at (661, 179)
Screenshot: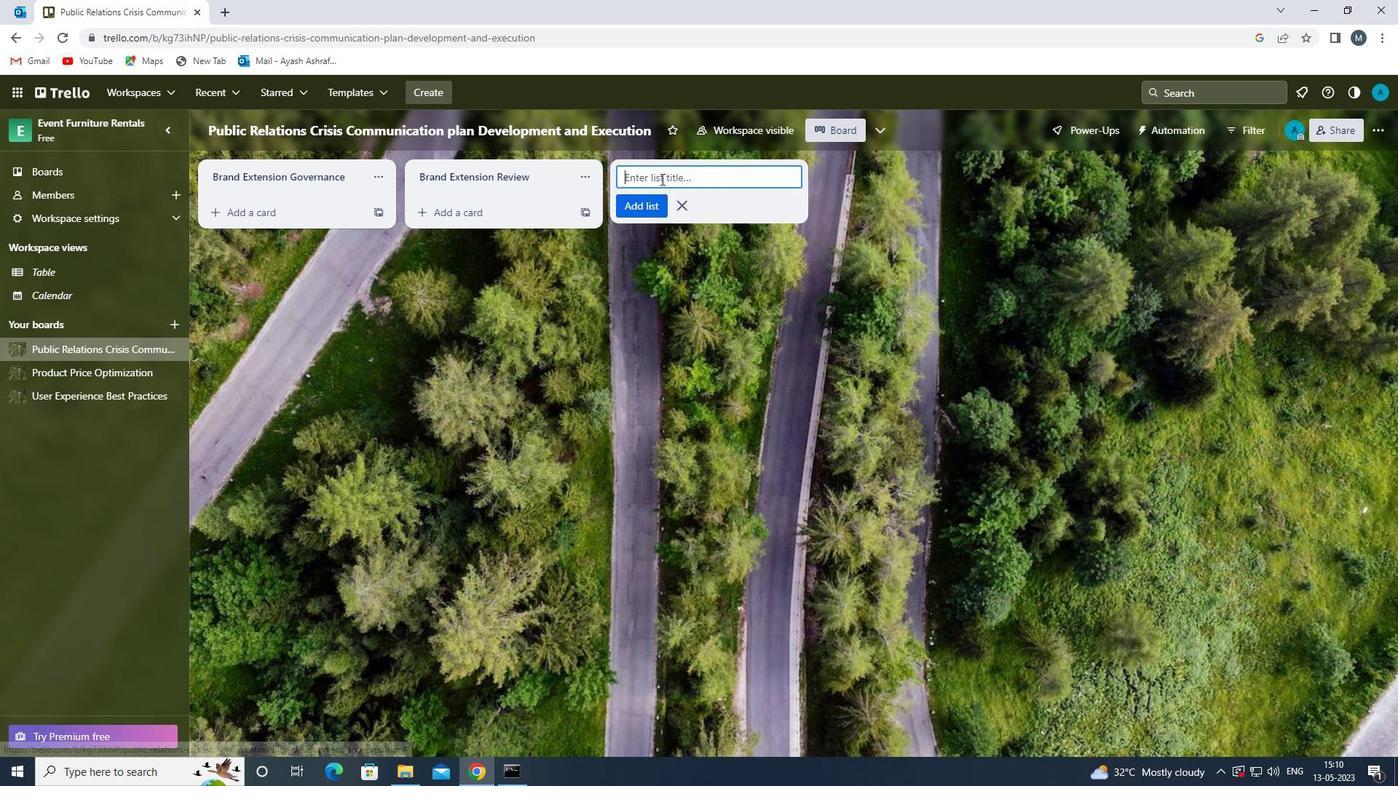 
Action: Key pressed <Key.shift>BRAND<Key.space><Key.shift>ARCHITECTURE<Key.space><Key.shift>STRATEGY<Key.space>
Screenshot: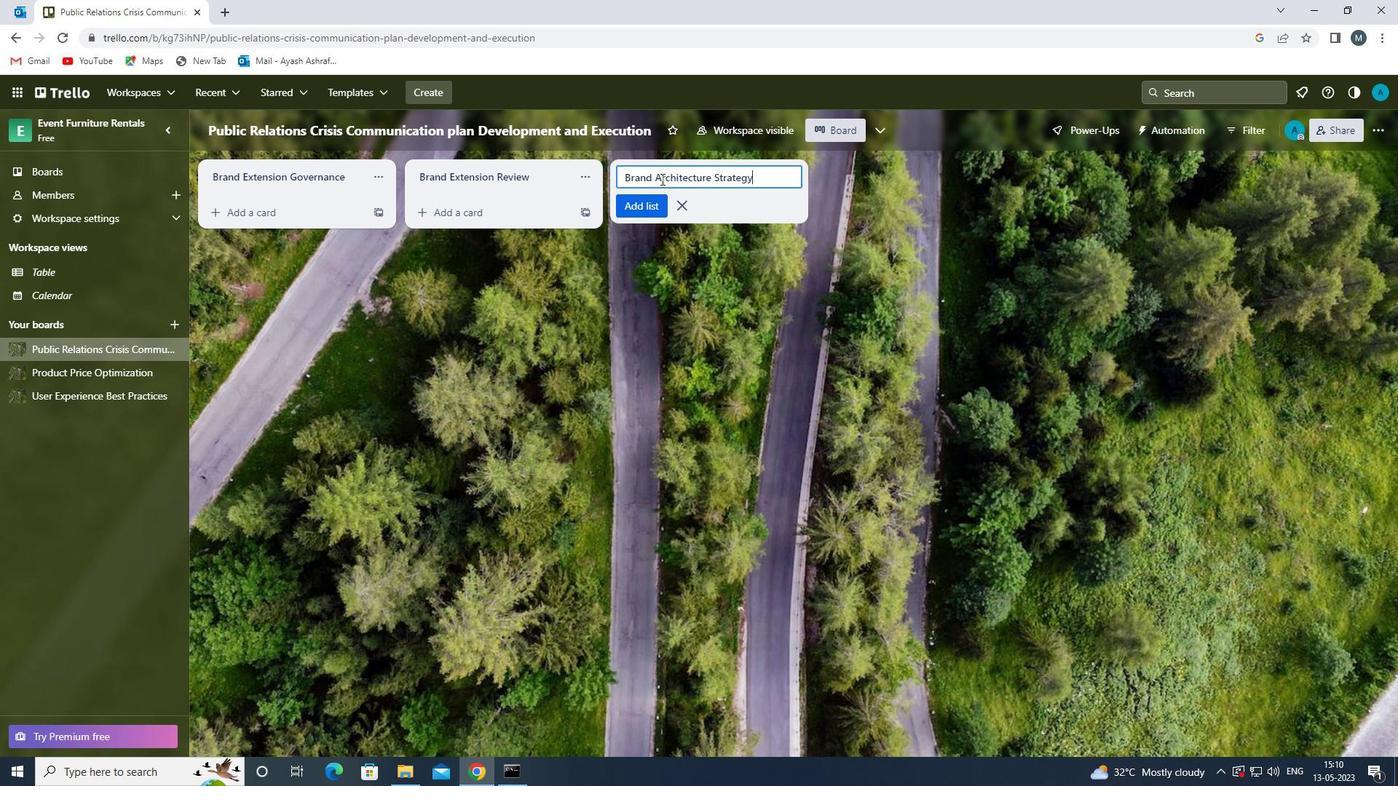 
Action: Mouse moved to (651, 198)
Screenshot: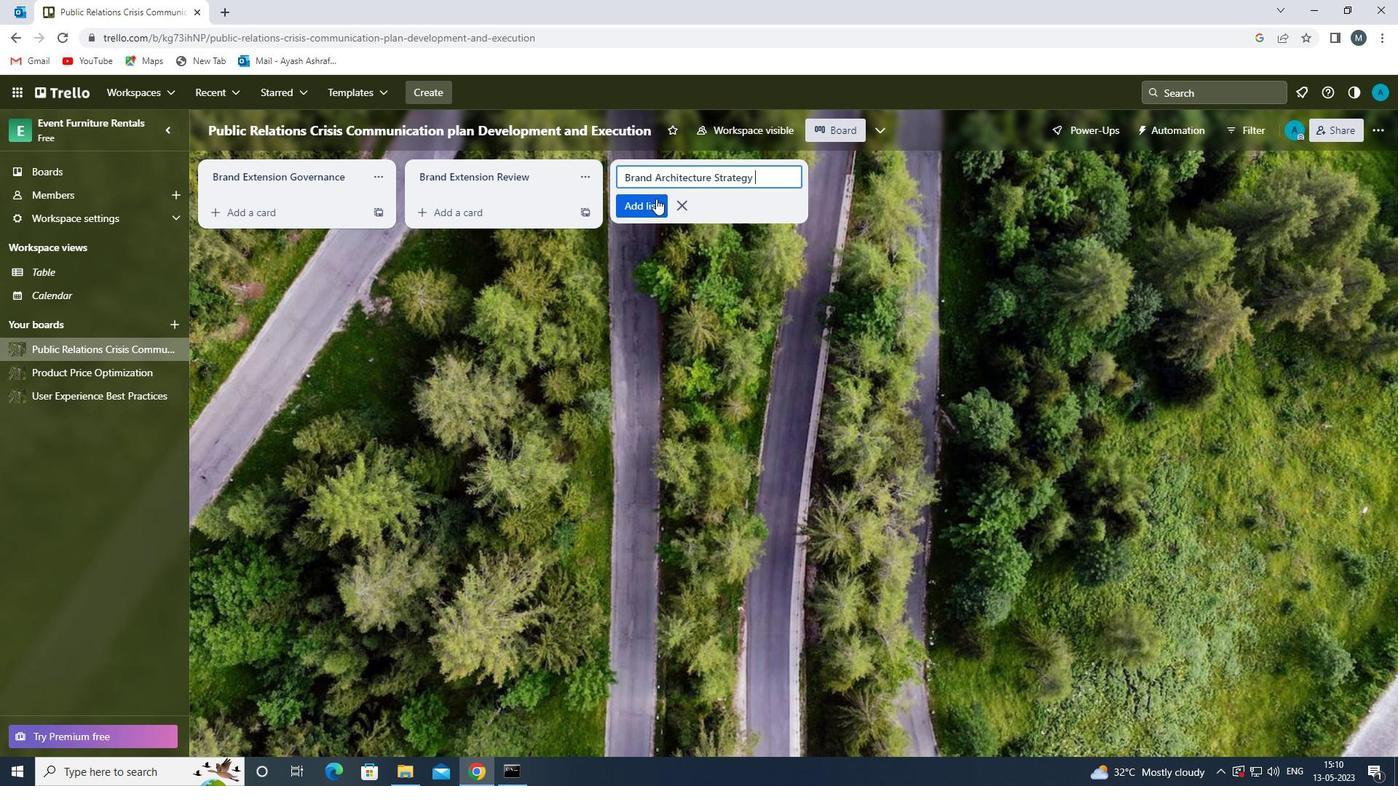 
Action: Mouse pressed left at (651, 198)
Screenshot: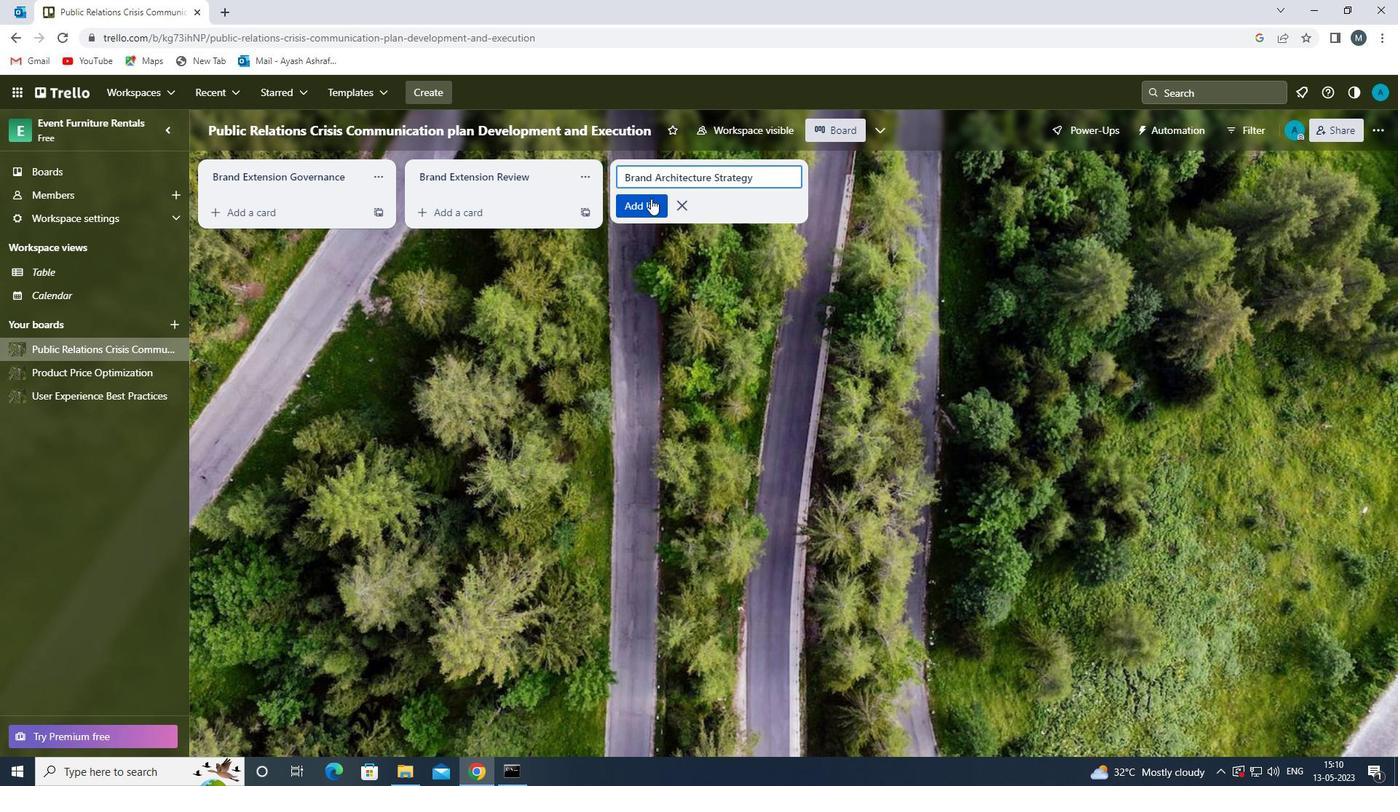 
Action: Mouse moved to (424, 480)
Screenshot: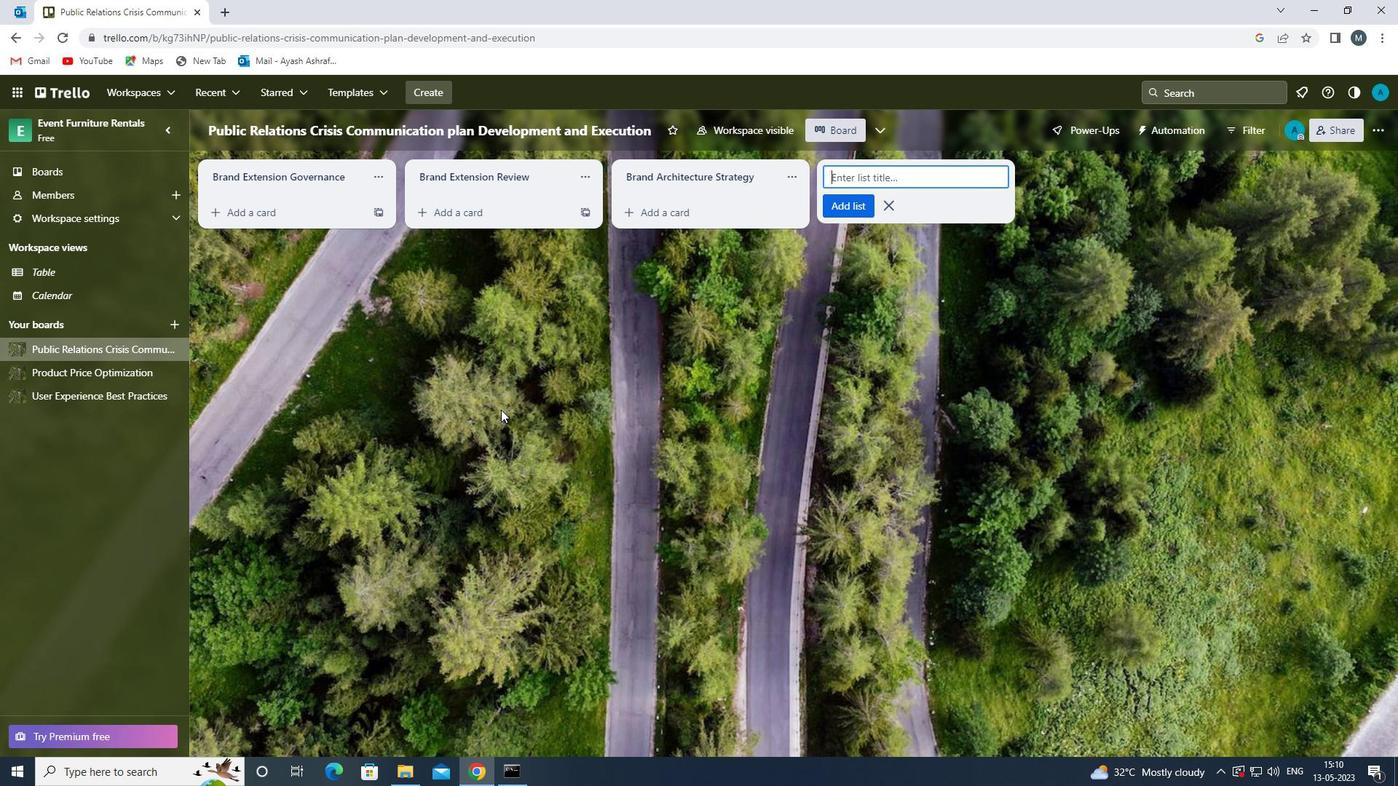 
Action: Mouse pressed left at (424, 480)
Screenshot: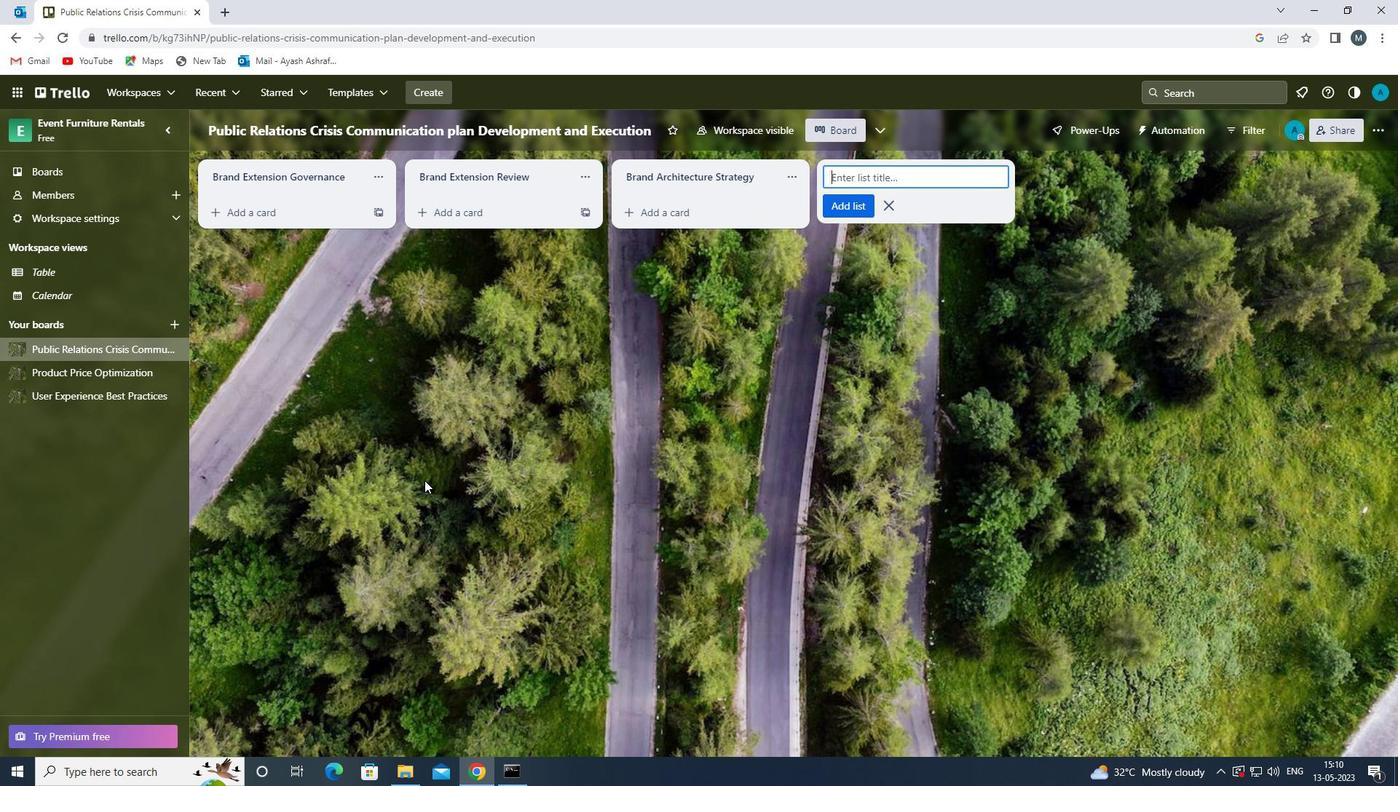 
